 Task: Get directions from Mount Rainier National Park, Washington, United States to White Sands National Park, New Mexico, United States and reverse  starting point and destination and check the driving options
Action: Mouse moved to (945, 67)
Screenshot: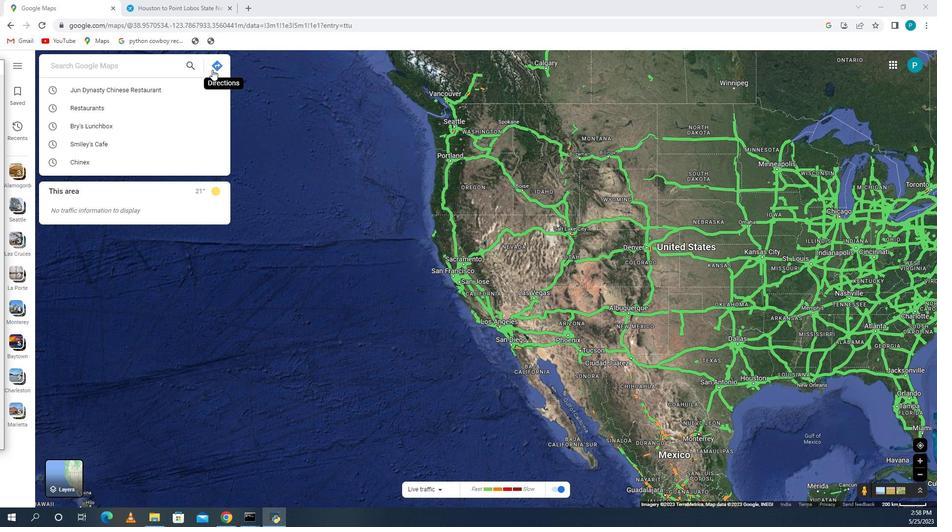 
Action: Mouse pressed left at (945, 67)
Screenshot: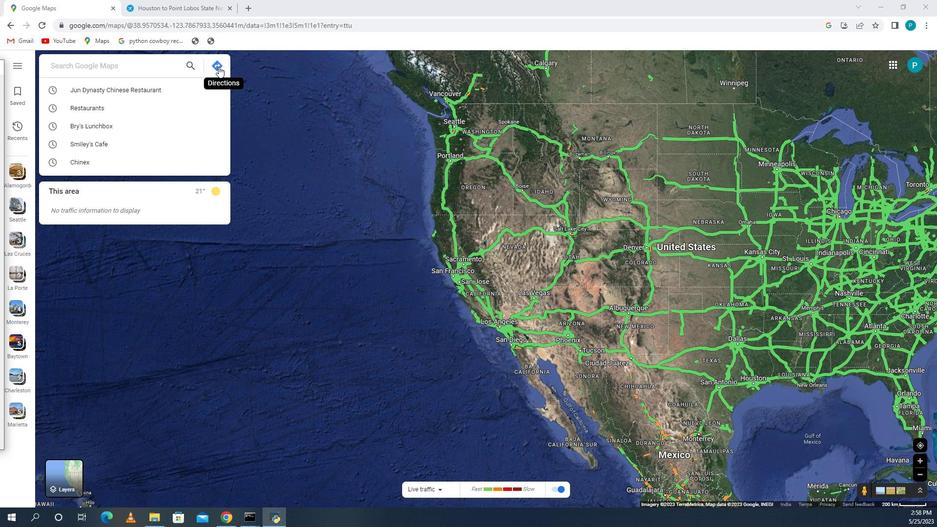 
Action: Key pressed mount
Screenshot: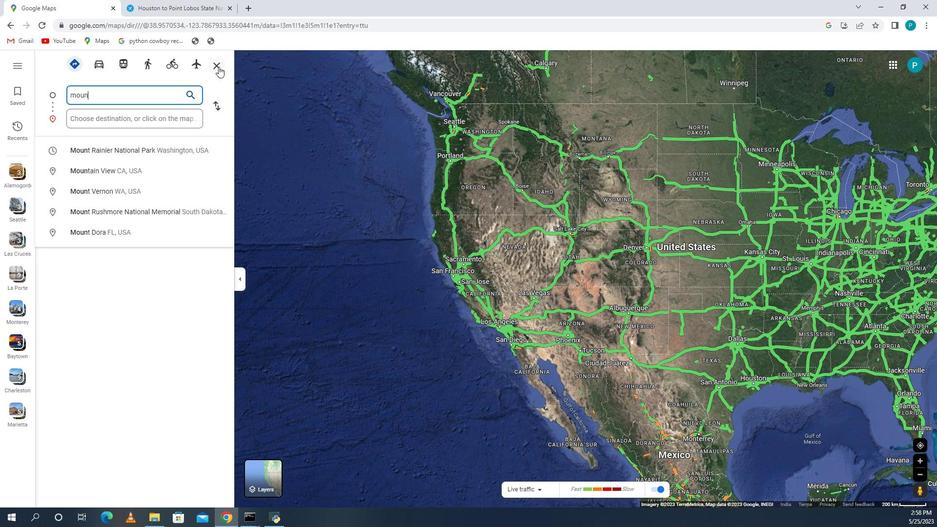 
Action: Mouse moved to (925, 153)
Screenshot: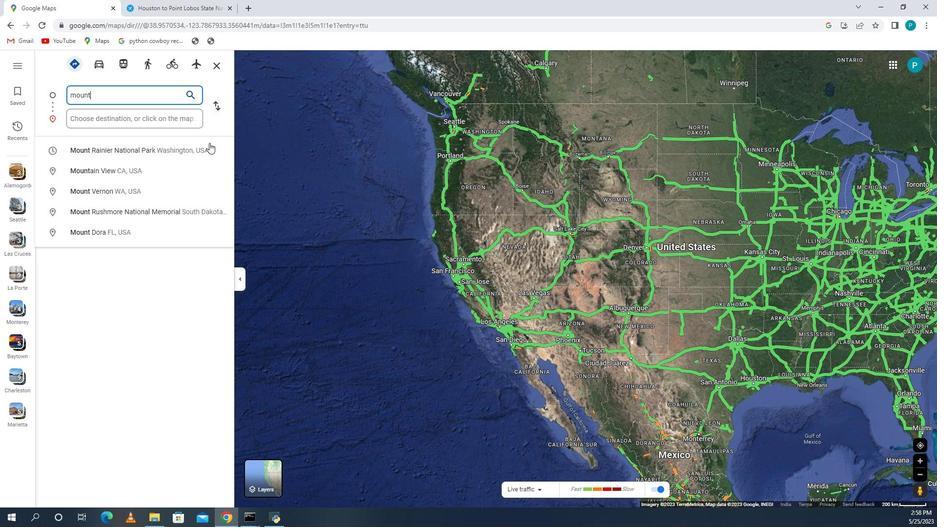 
Action: Mouse pressed left at (925, 153)
Screenshot: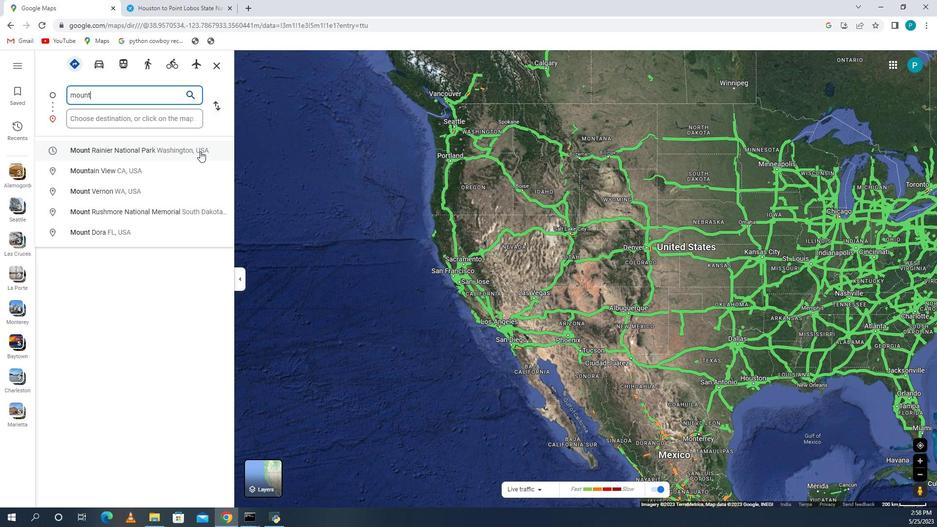 
Action: Mouse moved to (850, 122)
Screenshot: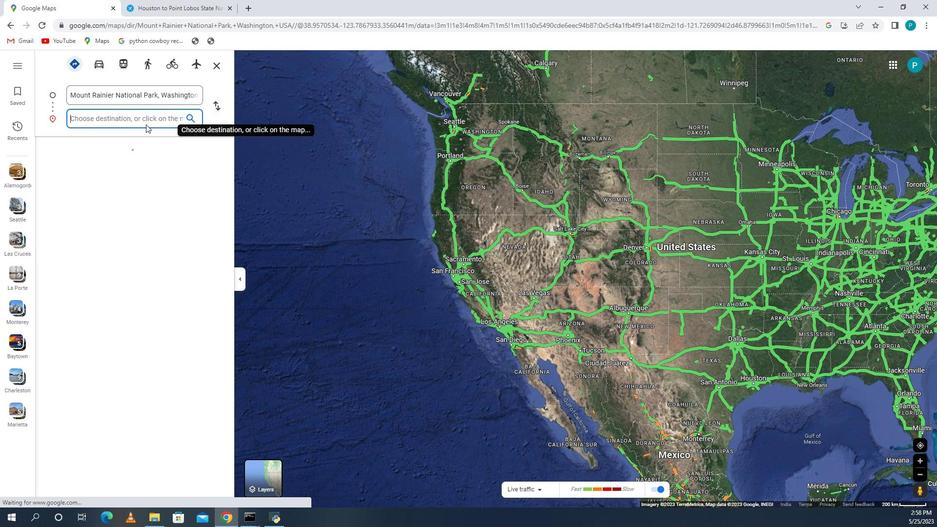 
Action: Mouse pressed left at (850, 122)
Screenshot: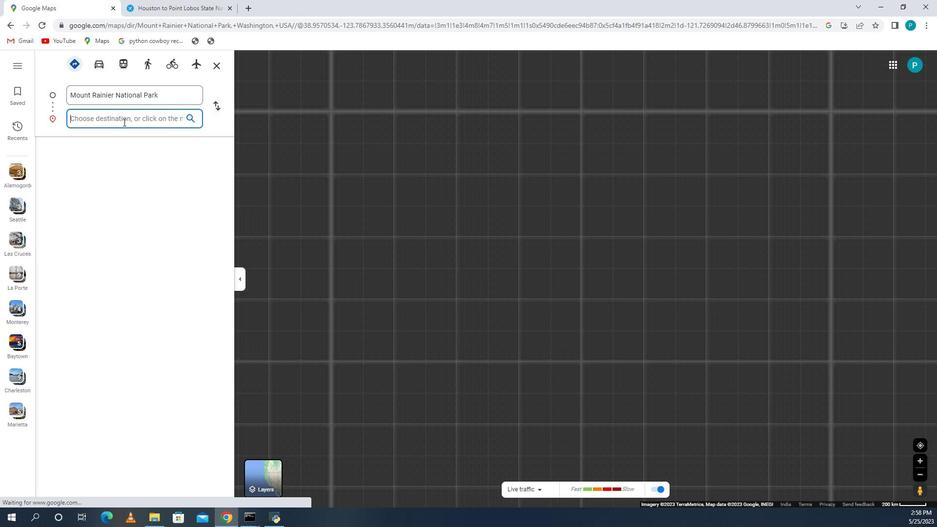 
Action: Key pressed white<Key.space>sands<Key.space>national<Key.space>park
Screenshot: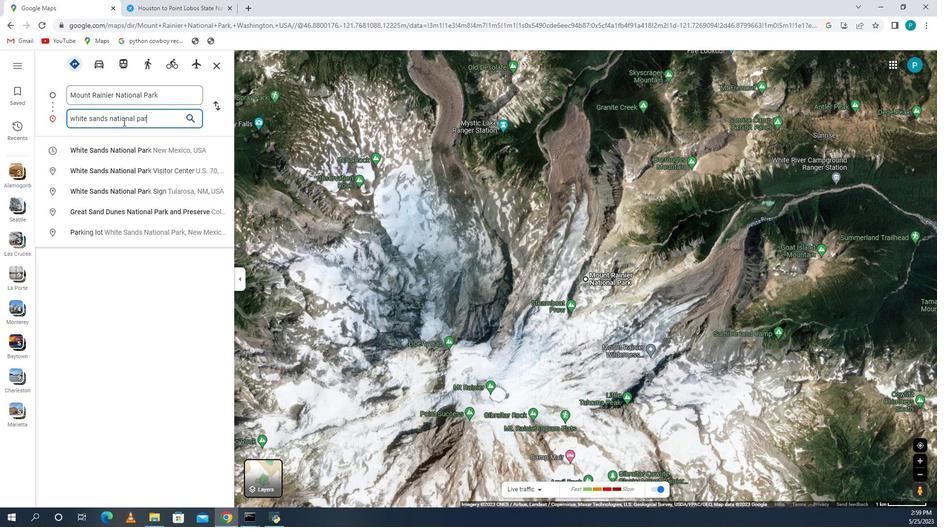 
Action: Mouse moved to (848, 151)
Screenshot: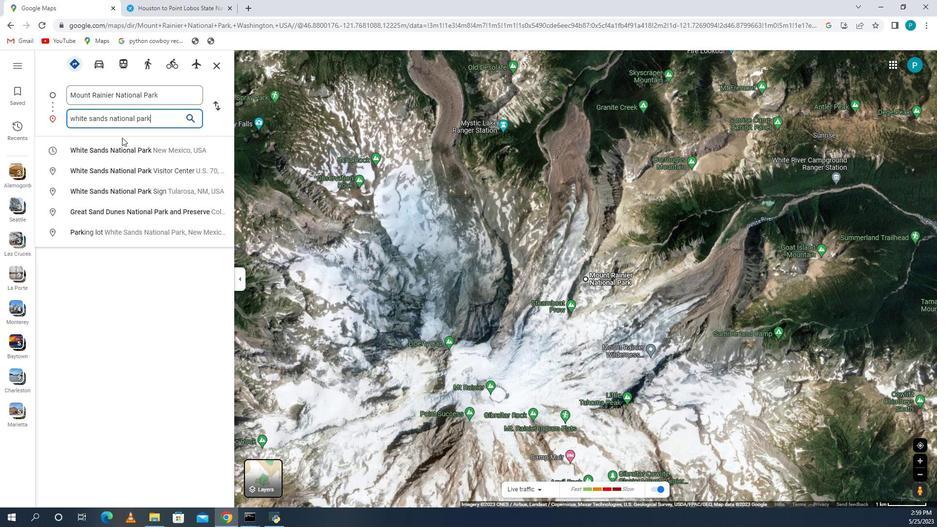 
Action: Mouse pressed left at (848, 151)
Screenshot: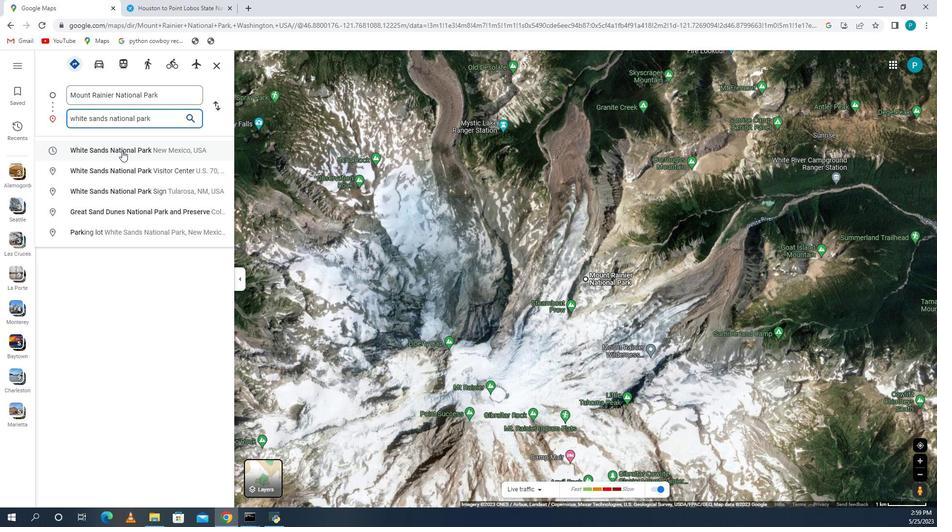 
Action: Mouse moved to (941, 101)
Screenshot: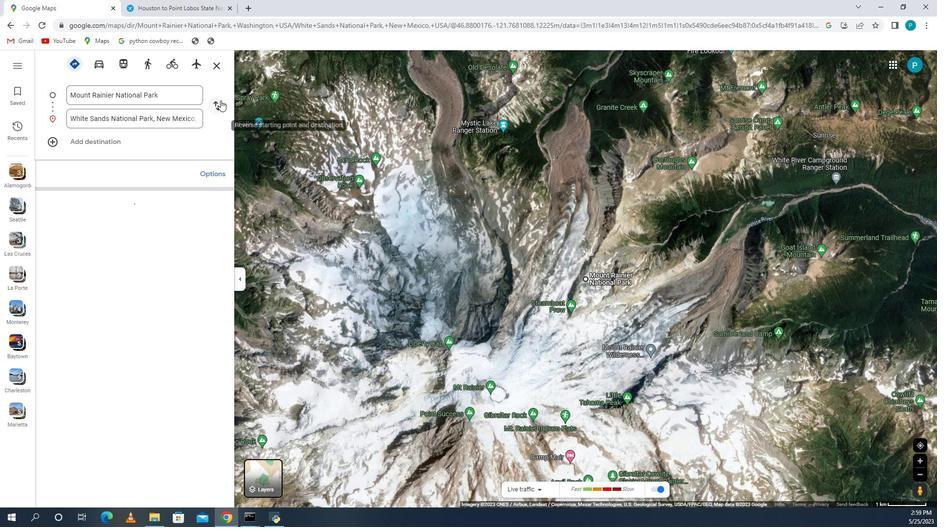 
Action: Mouse pressed left at (941, 101)
Screenshot: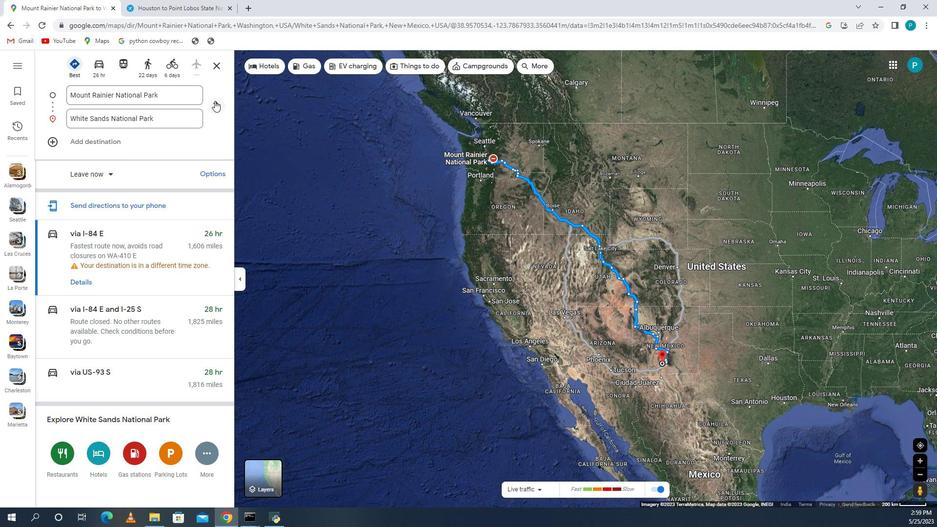 
Action: Mouse moved to (826, 68)
Screenshot: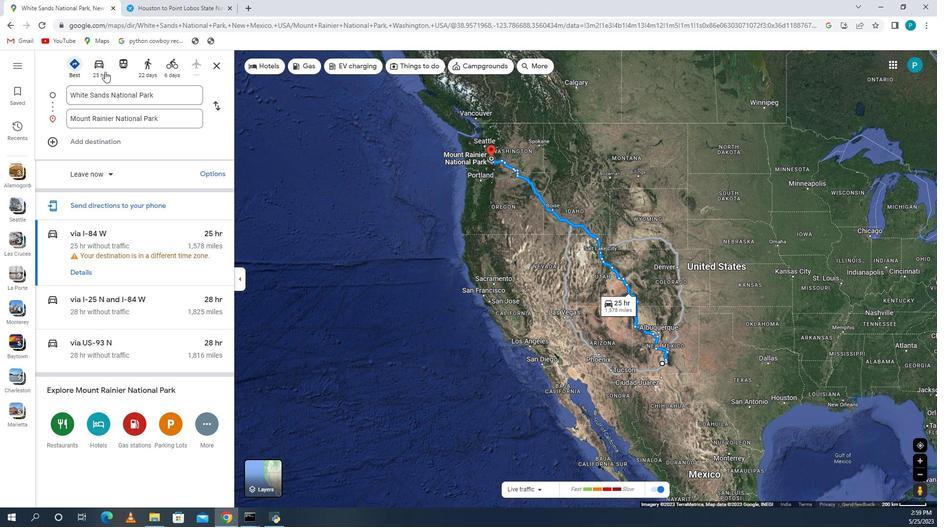 
Action: Mouse pressed left at (826, 68)
Screenshot: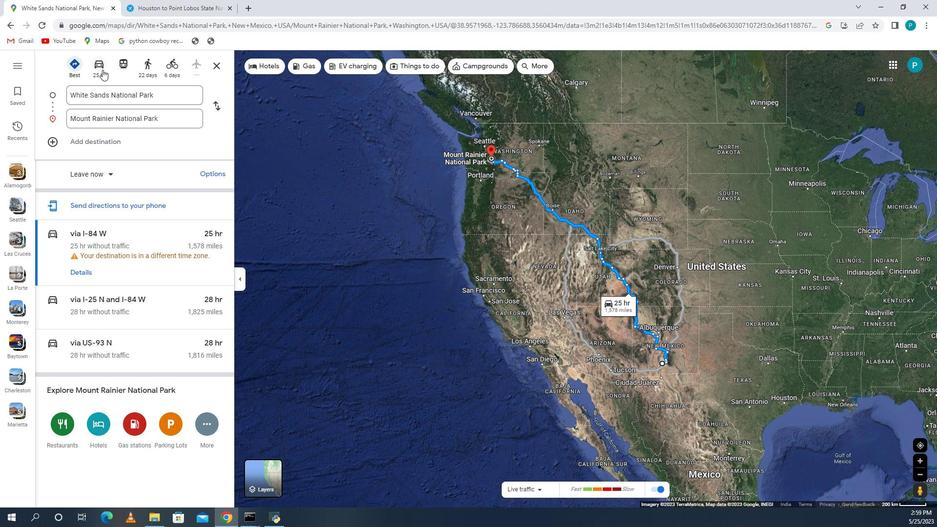 
Action: Mouse moved to (888, 277)
Screenshot: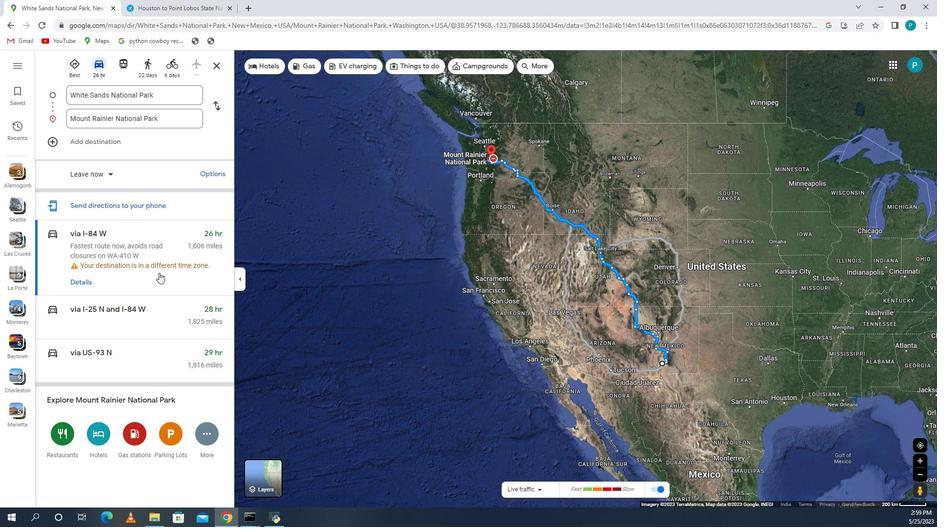 
Action: Mouse scrolled (888, 277) with delta (0, 0)
Screenshot: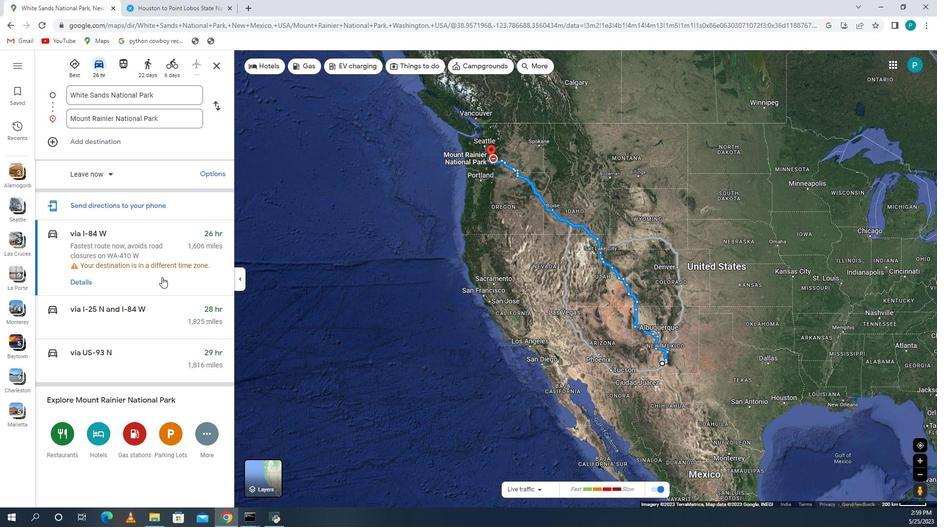 
Action: Mouse moved to (790, 240)
Screenshot: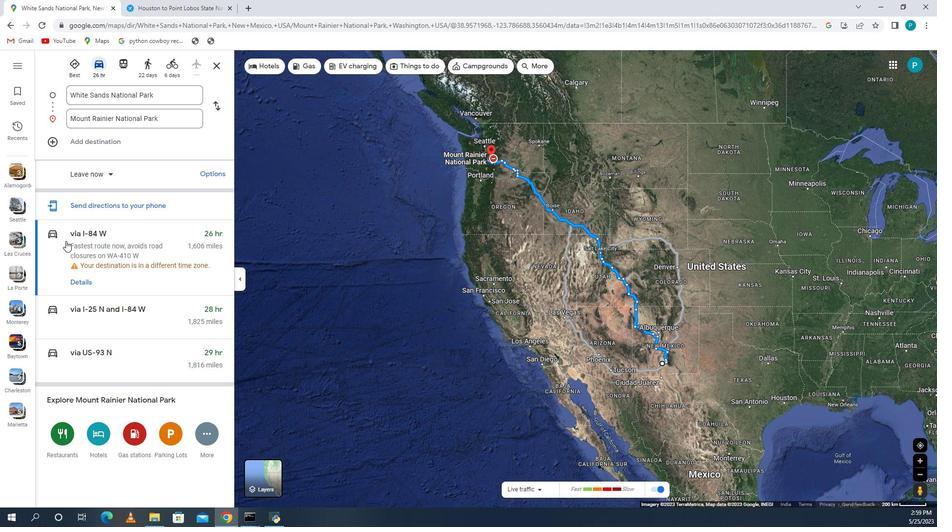 
Action: Mouse pressed left at (790, 240)
Screenshot: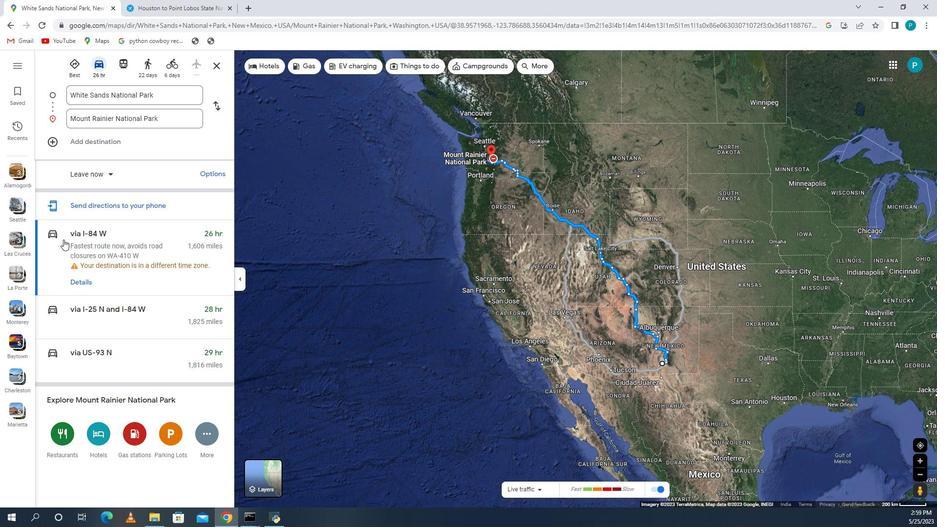 
Action: Mouse moved to (800, 282)
Screenshot: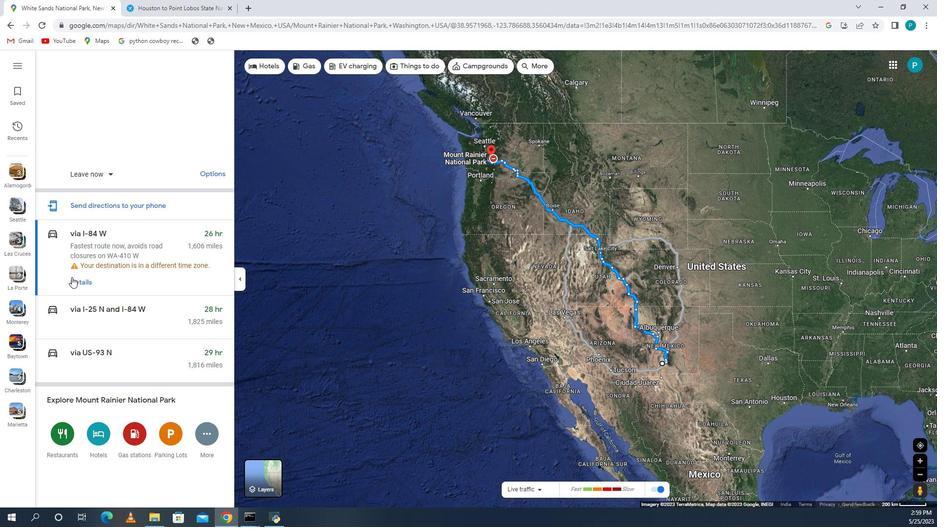 
Action: Mouse pressed left at (800, 282)
Screenshot: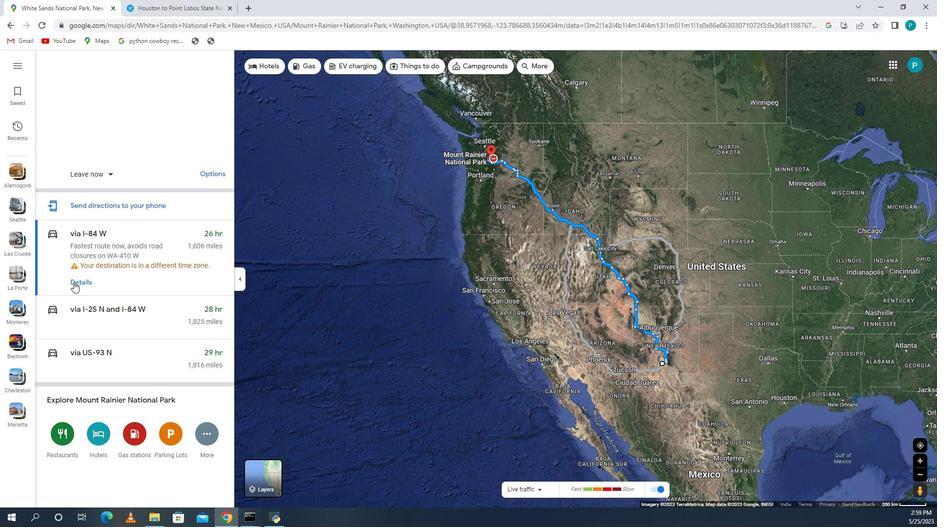 
Action: Mouse moved to (801, 282)
Screenshot: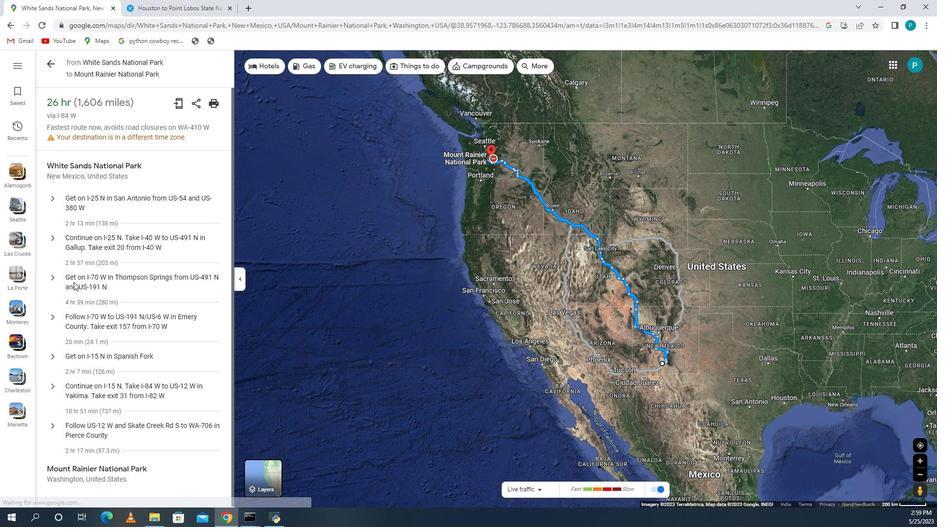 
Action: Mouse scrolled (801, 282) with delta (0, 0)
Screenshot: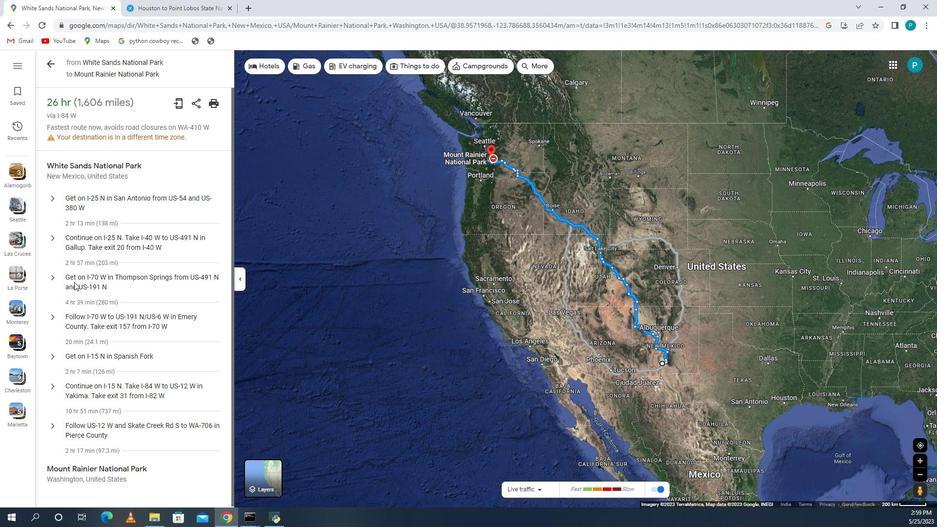 
Action: Mouse scrolled (801, 282) with delta (0, 0)
Screenshot: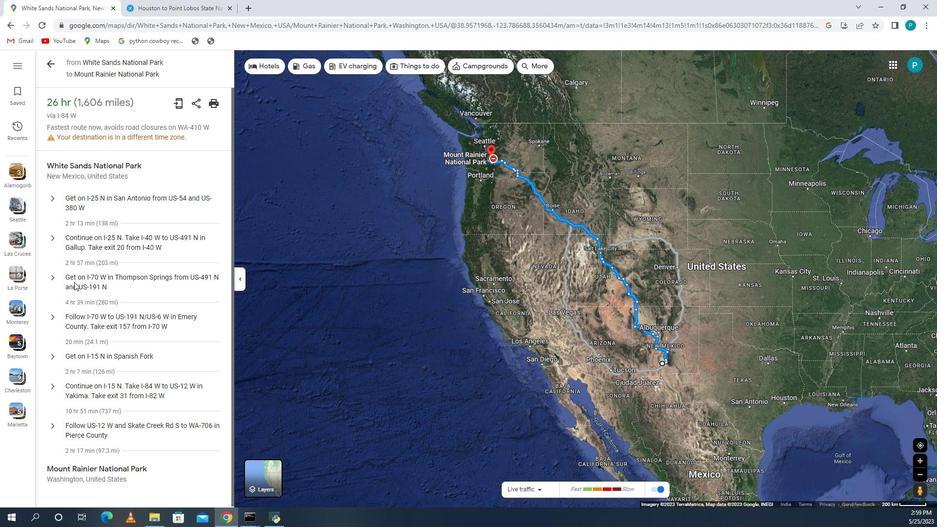 
Action: Mouse scrolled (801, 282) with delta (0, 0)
Screenshot: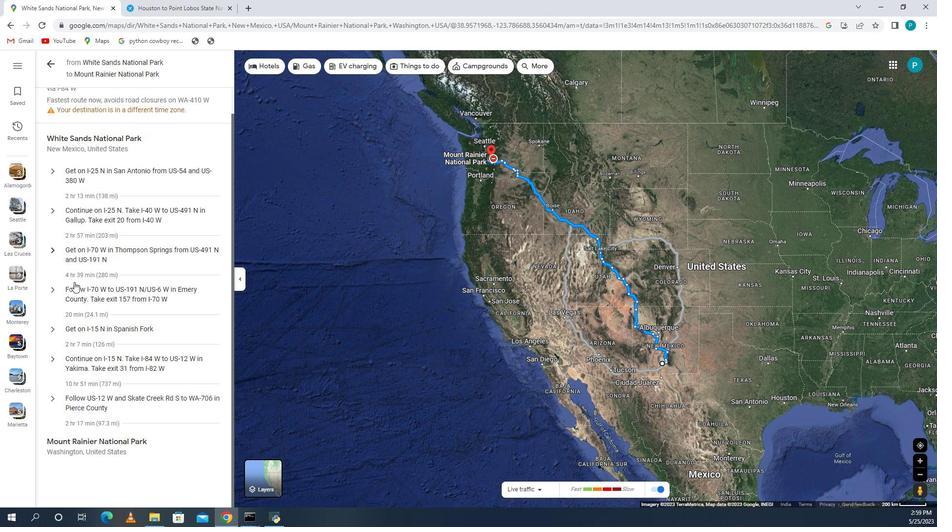 
Action: Mouse moved to (861, 393)
Screenshot: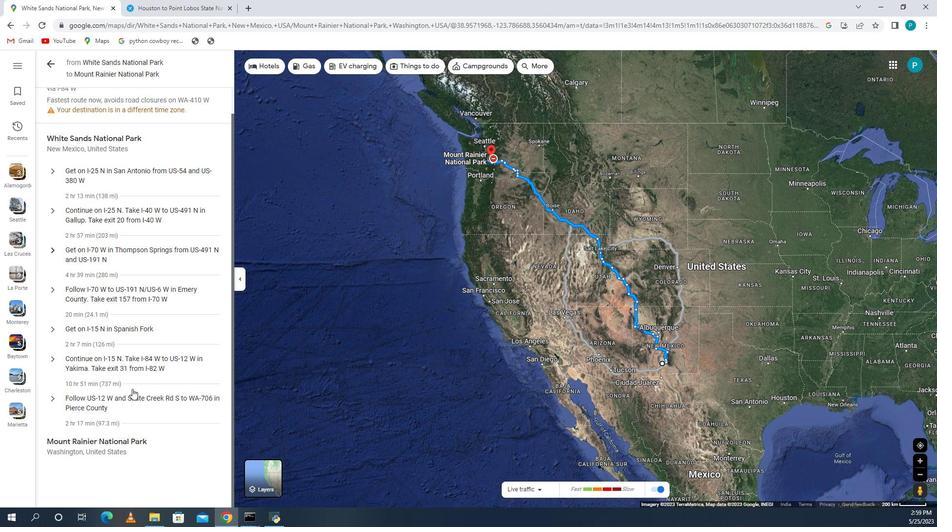 
Action: Mouse scrolled (861, 393) with delta (0, 0)
Screenshot: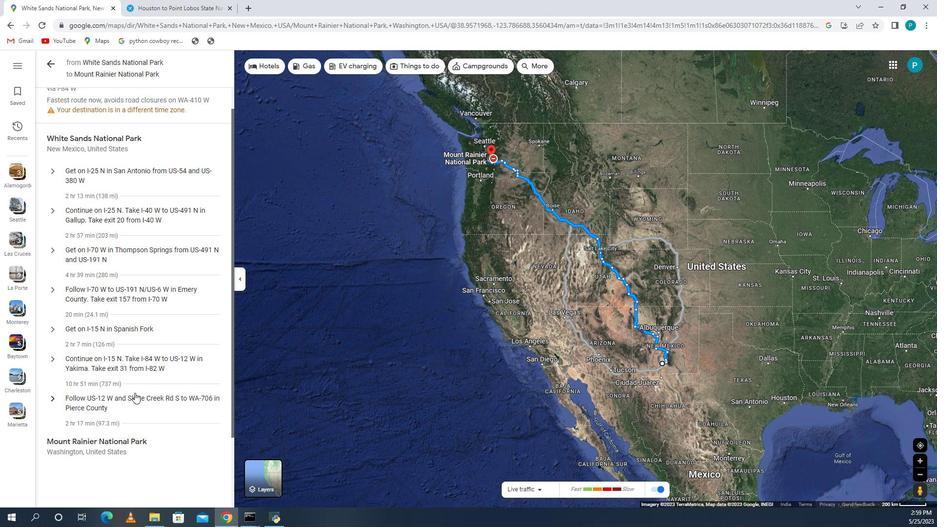 
Action: Mouse scrolled (861, 393) with delta (0, 0)
Screenshot: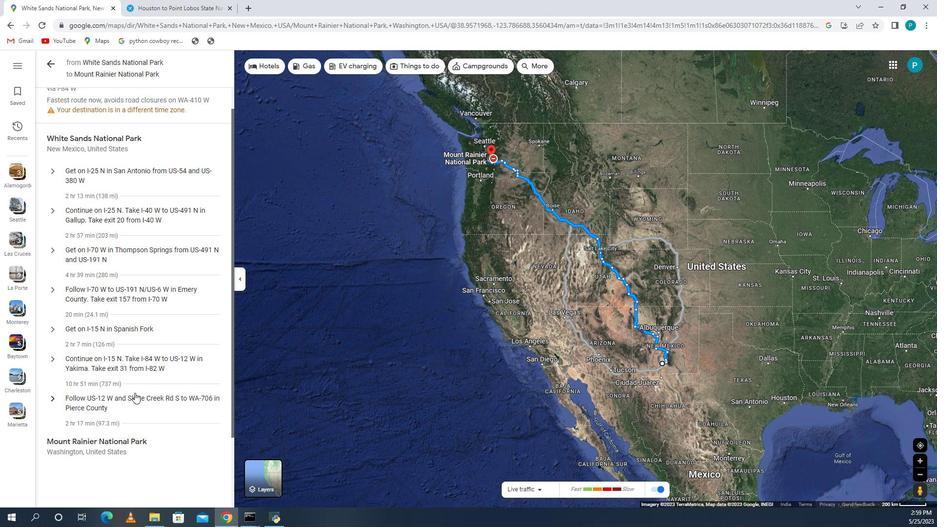 
Action: Mouse moved to (780, 61)
Screenshot: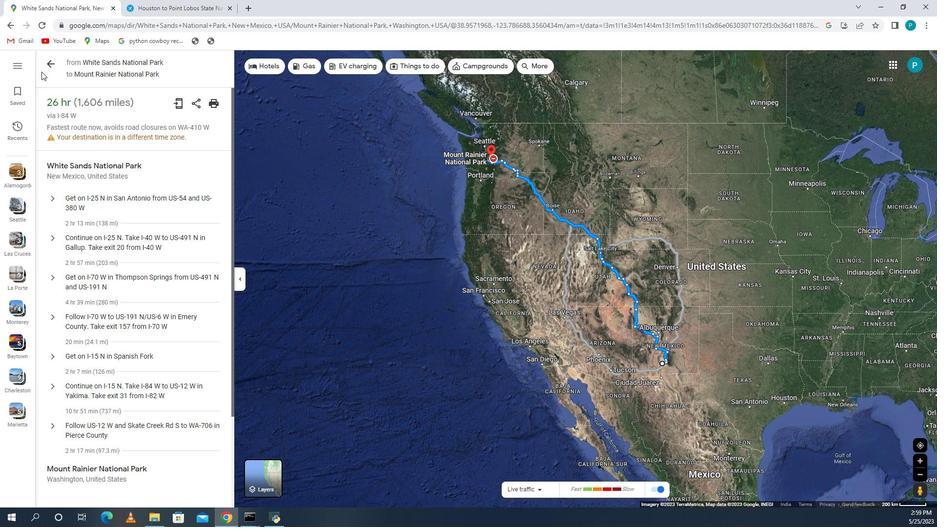 
Action: Mouse pressed left at (780, 61)
Screenshot: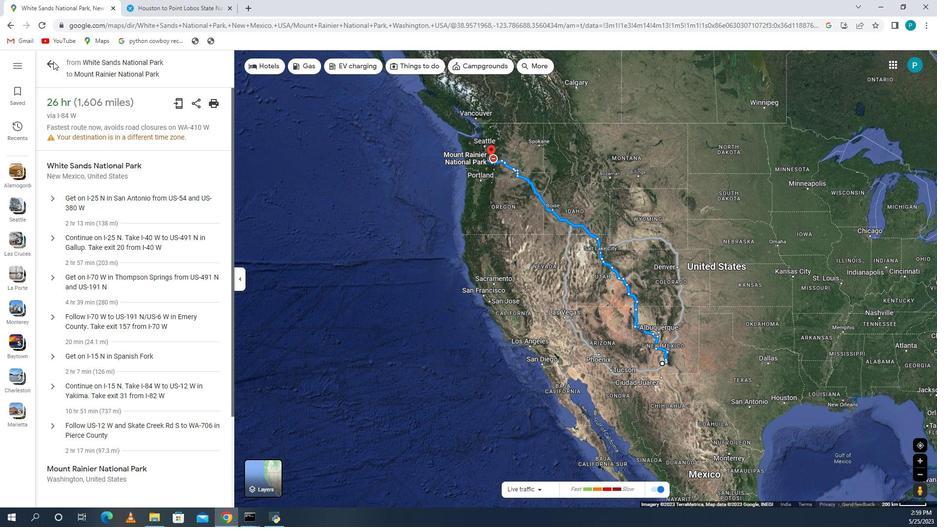 
Action: Mouse moved to (777, 63)
Screenshot: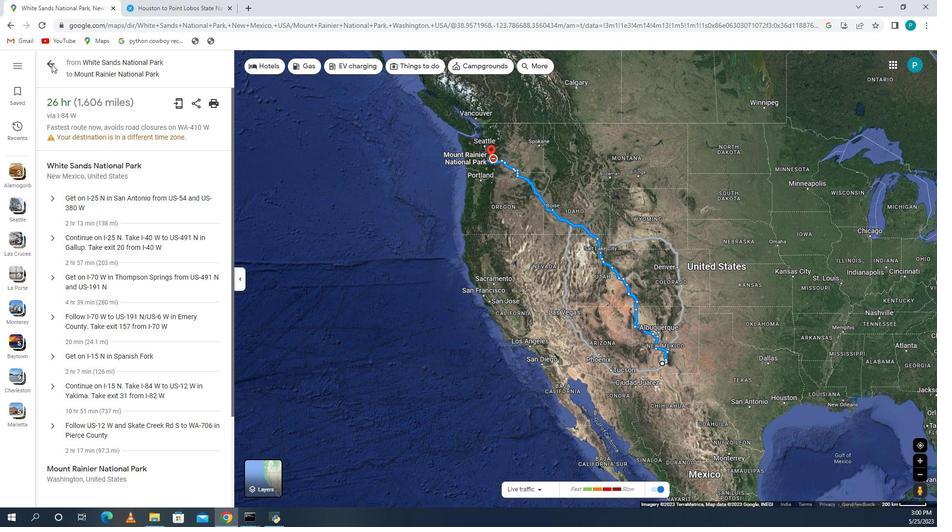 
Action: Mouse pressed left at (777, 63)
Screenshot: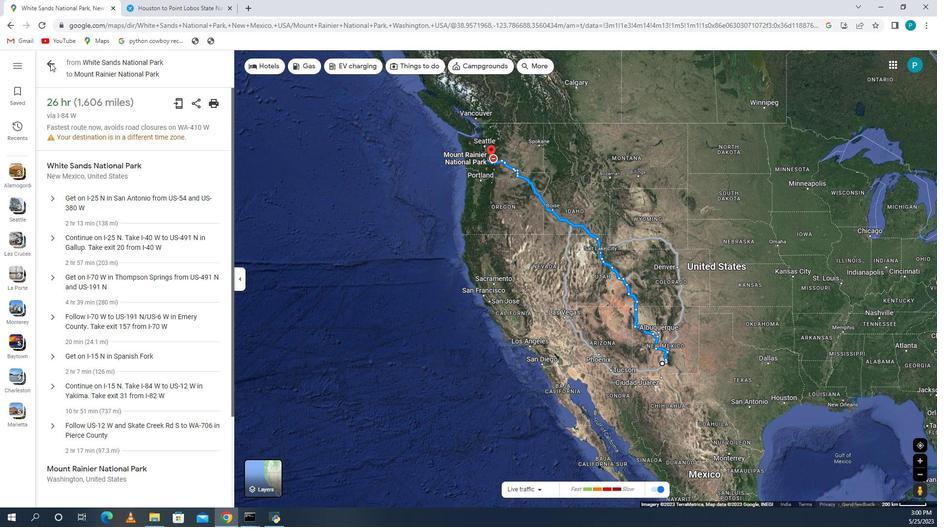 
Action: Mouse moved to (897, 141)
Screenshot: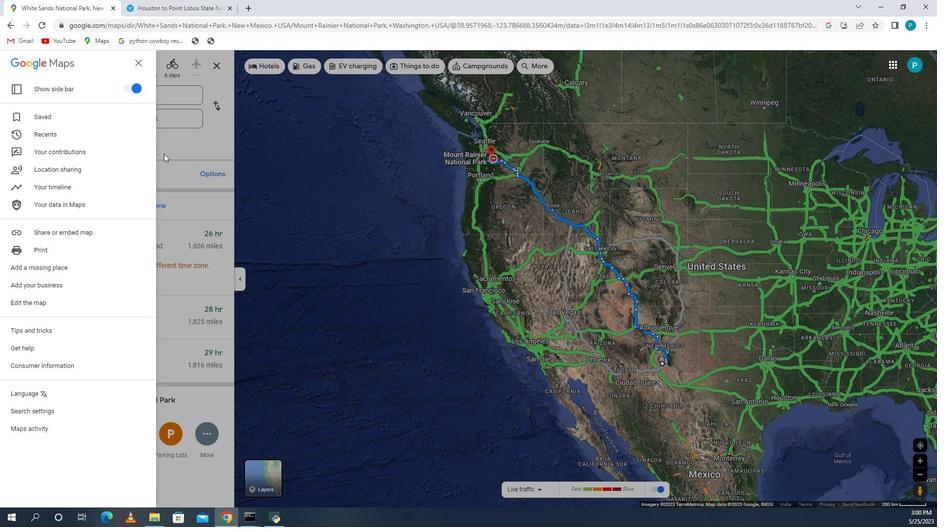 
Action: Mouse pressed left at (897, 141)
Screenshot: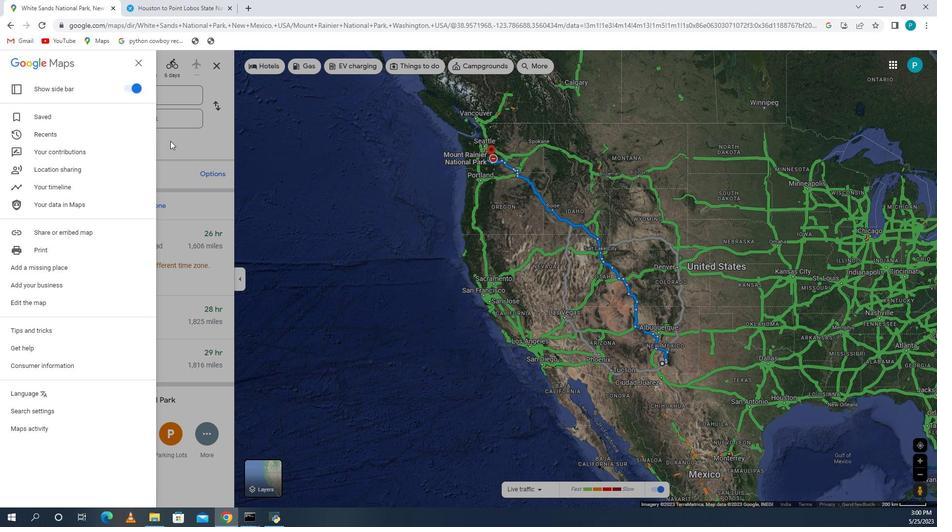 
Action: Mouse moved to (826, 309)
Screenshot: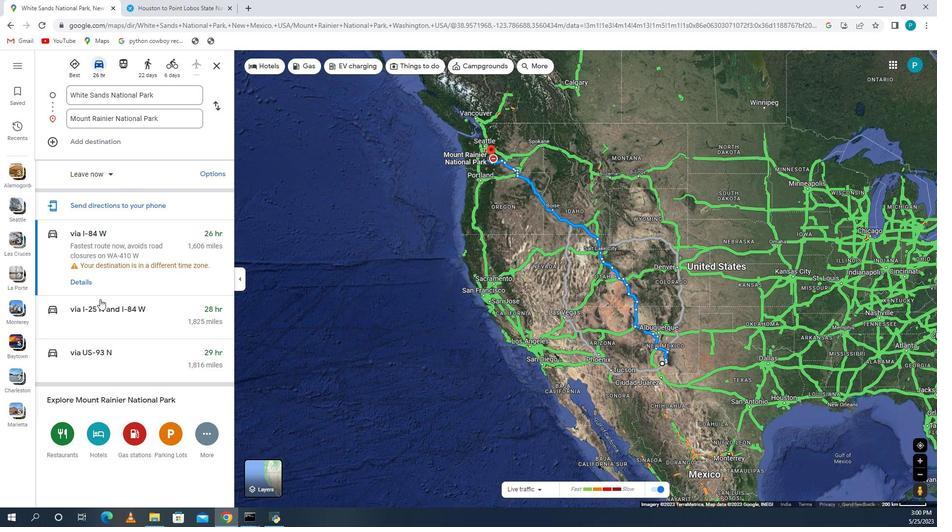 
Action: Mouse pressed left at (826, 309)
Screenshot: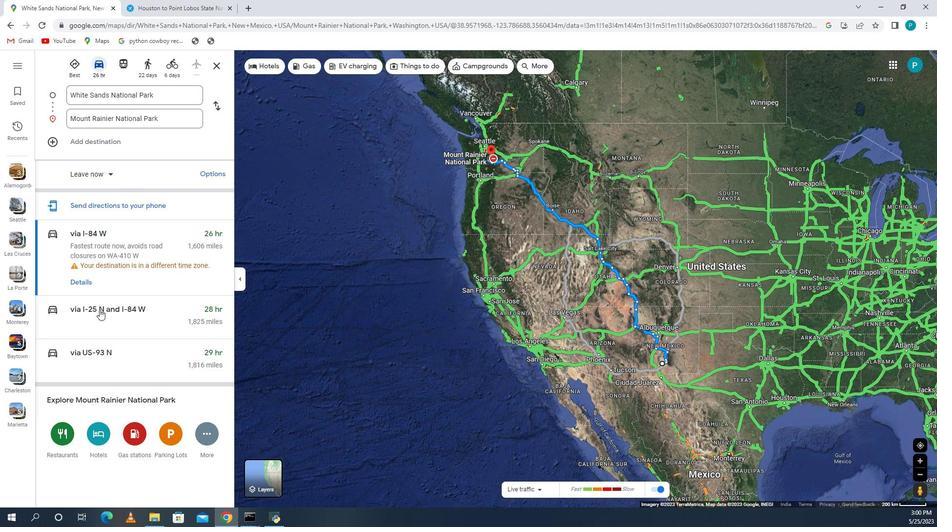 
Action: Mouse moved to (805, 332)
Screenshot: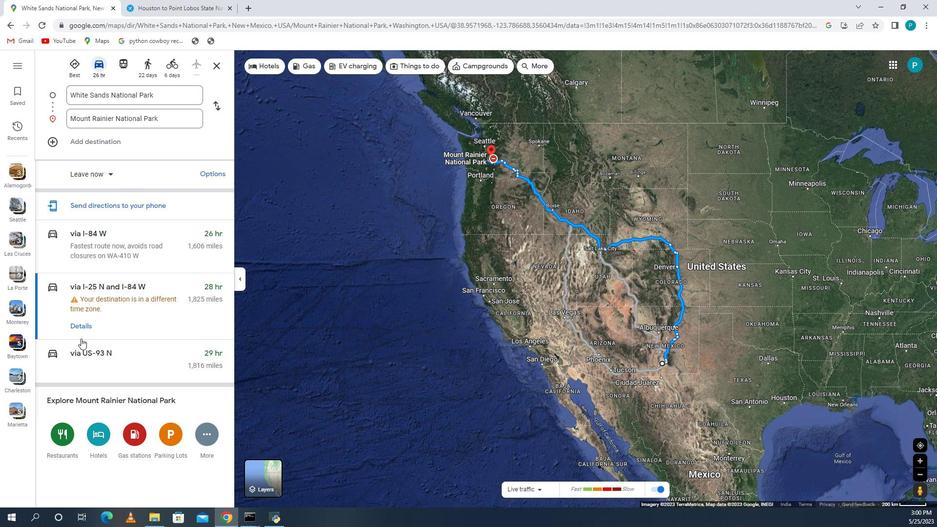 
Action: Mouse pressed left at (805, 332)
Screenshot: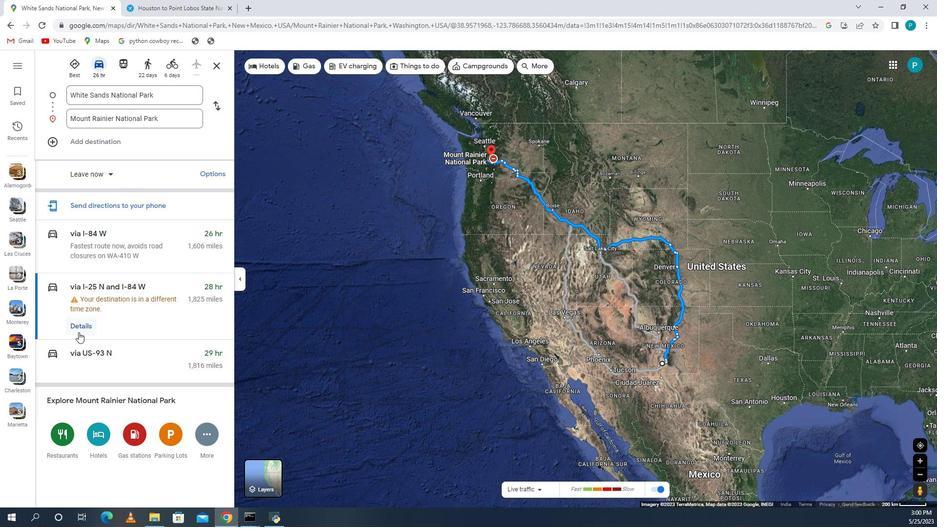 
Action: Mouse moved to (840, 278)
Screenshot: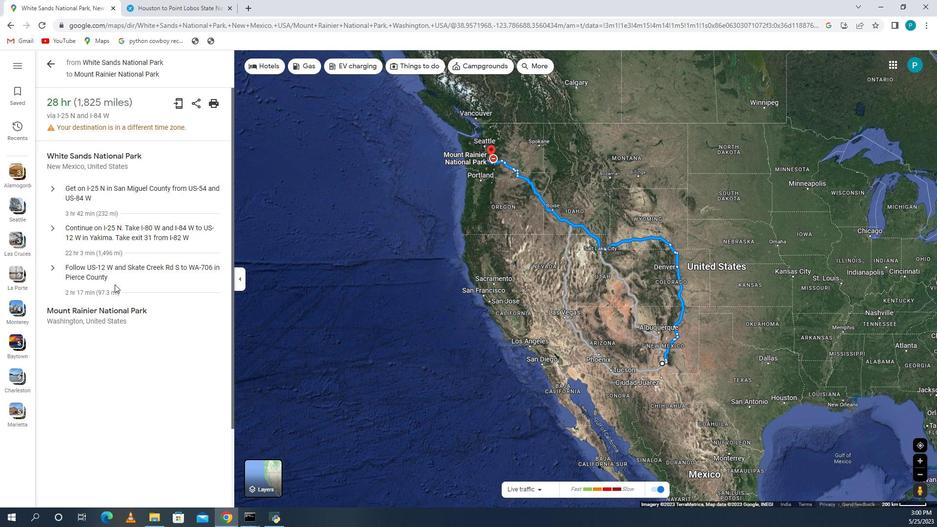 
Action: Mouse scrolled (840, 277) with delta (0, 0)
Screenshot: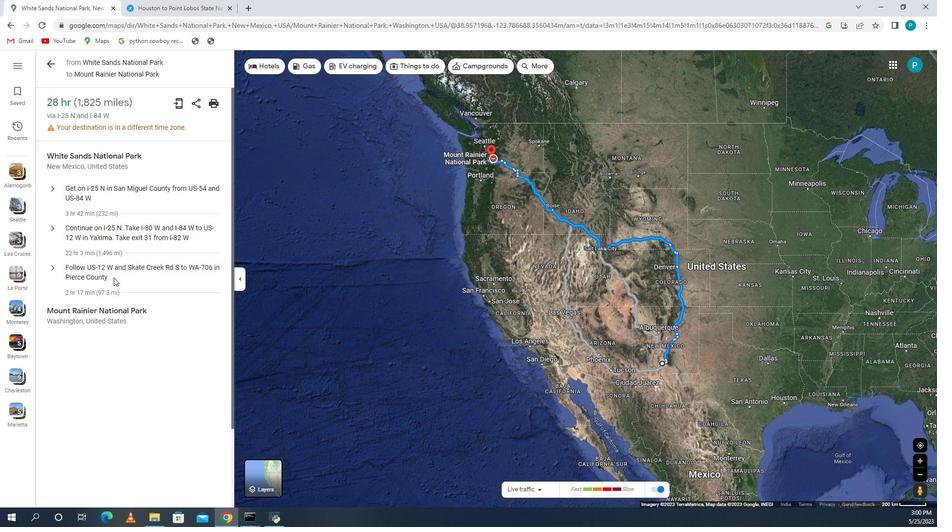 
Action: Mouse scrolled (840, 277) with delta (0, 0)
Screenshot: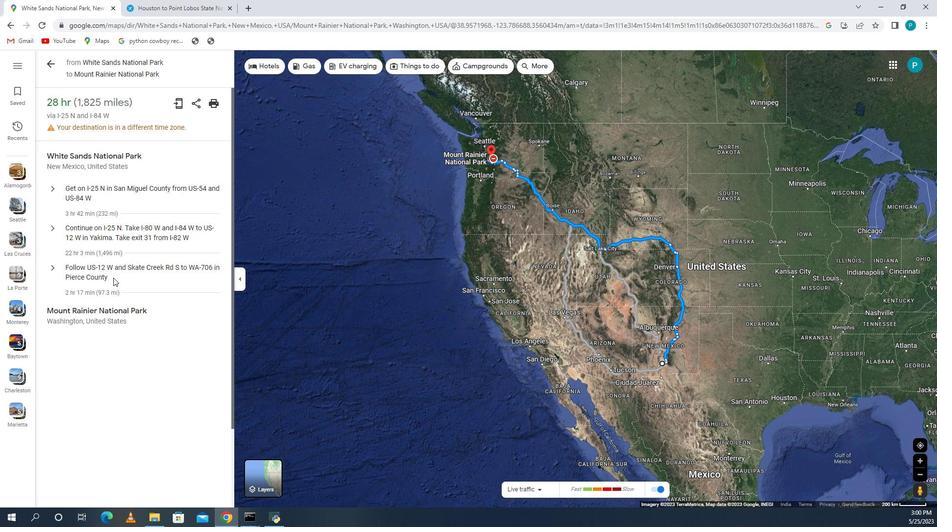 
Action: Mouse moved to (865, 211)
Screenshot: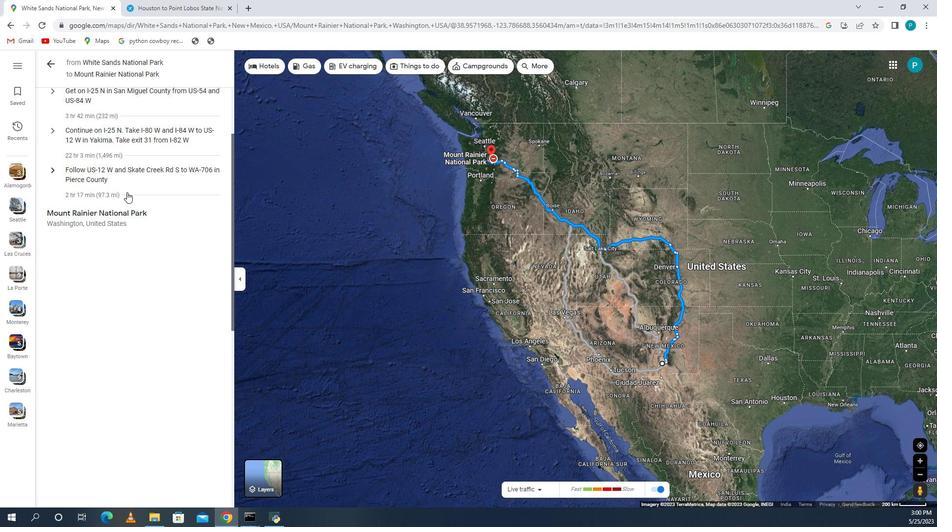 
Action: Mouse scrolled (865, 212) with delta (0, 0)
Screenshot: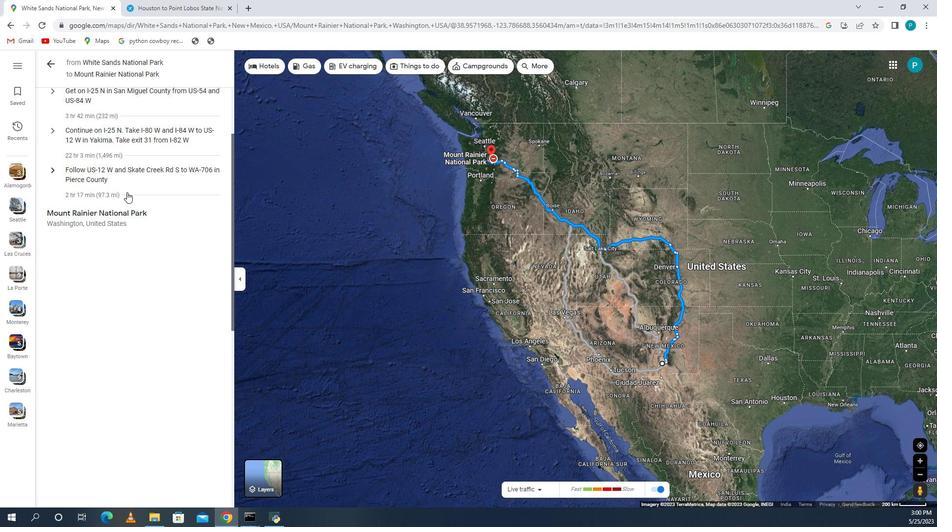 
Action: Mouse moved to (880, 241)
Screenshot: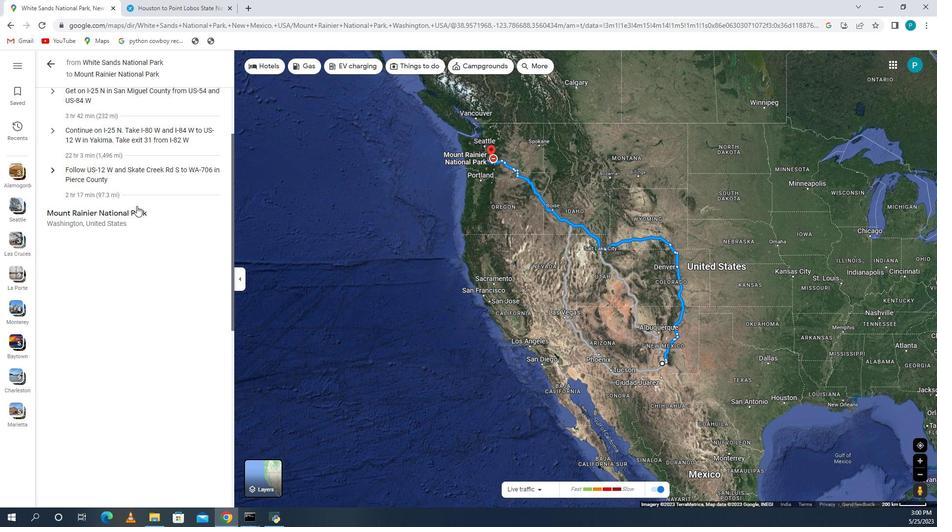 
Action: Mouse scrolled (880, 241) with delta (0, 0)
Screenshot: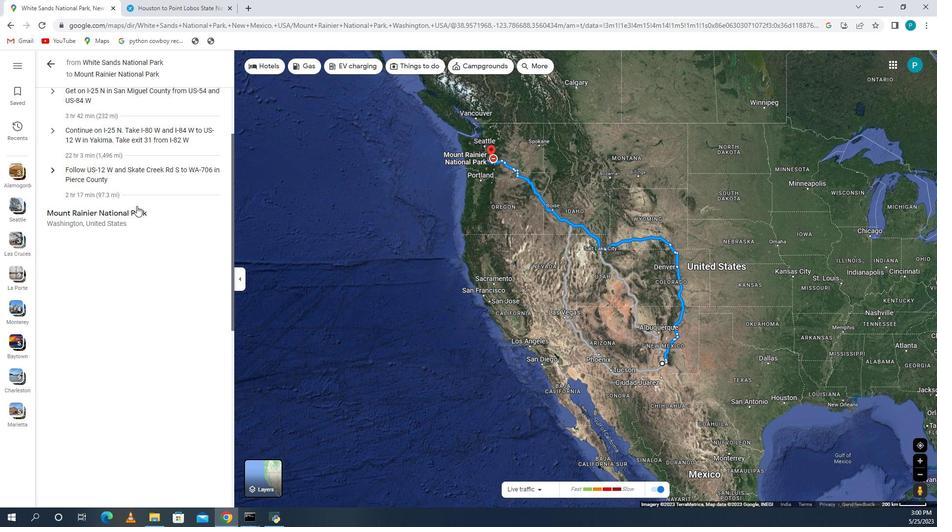 
Action: Mouse moved to (881, 245)
Screenshot: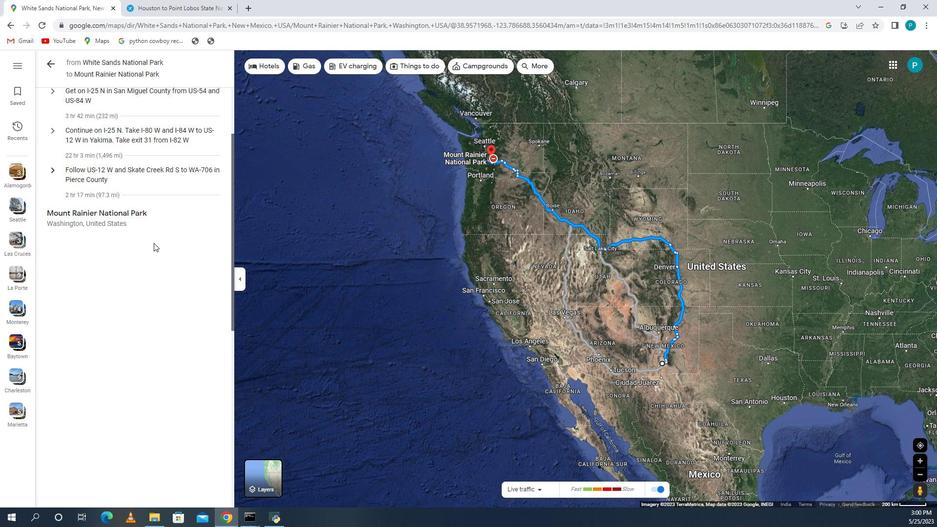 
Action: Mouse scrolled (881, 245) with delta (0, 0)
Screenshot: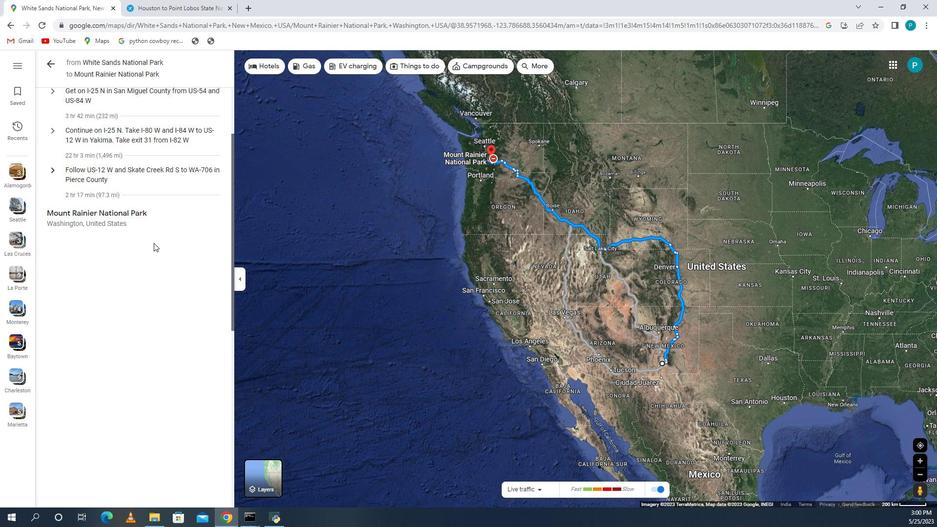 
Action: Mouse scrolled (881, 245) with delta (0, 0)
Screenshot: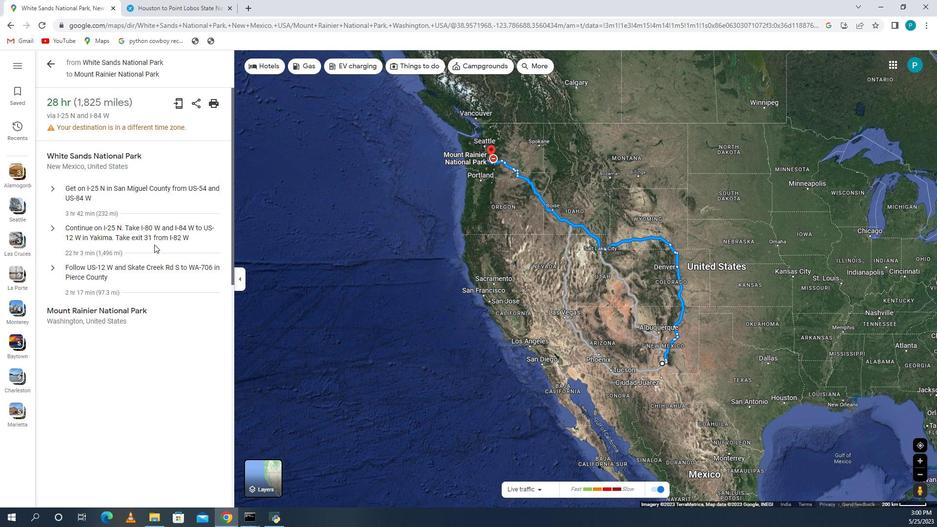 
Action: Mouse scrolled (881, 245) with delta (0, 0)
Screenshot: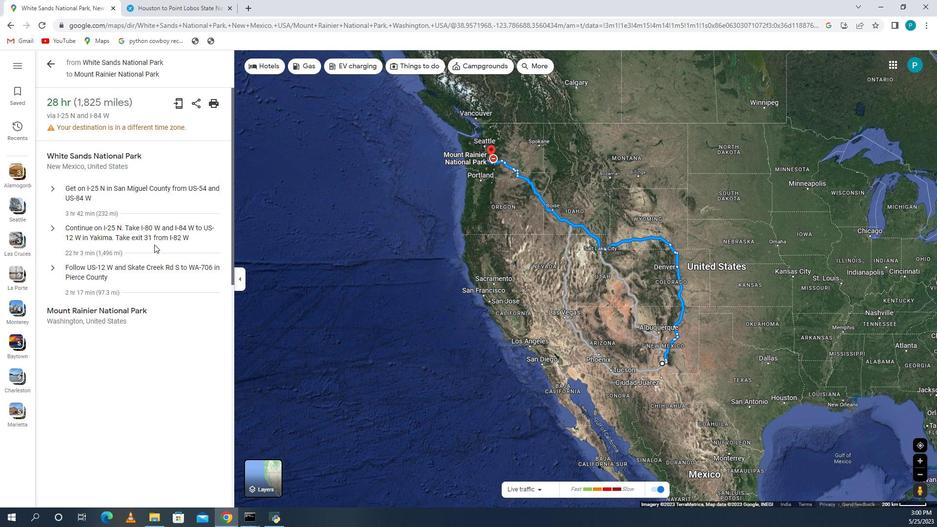 
Action: Mouse scrolled (881, 245) with delta (0, 0)
Screenshot: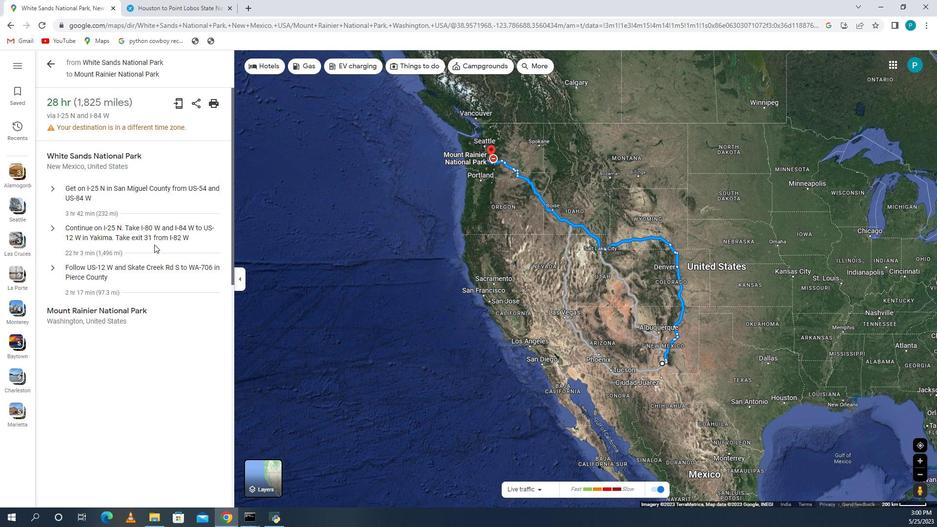 
Action: Mouse moved to (772, 64)
Screenshot: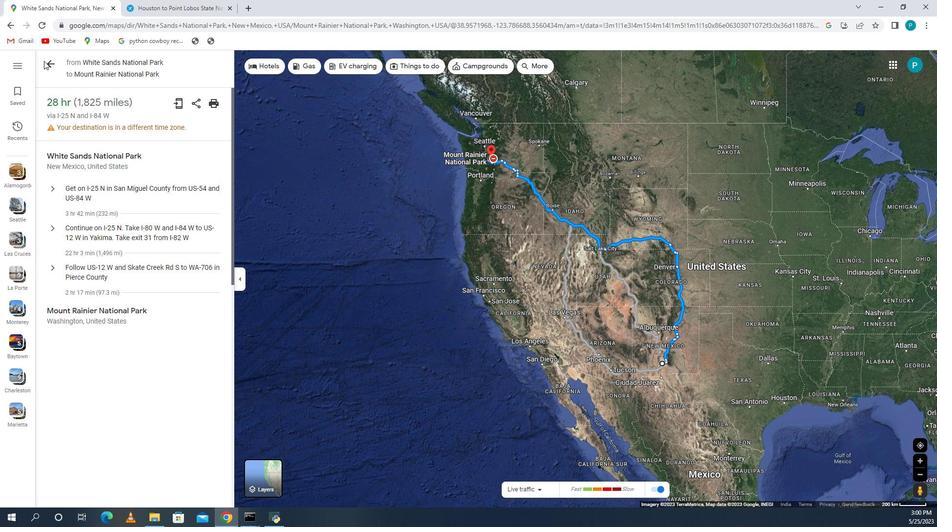 
Action: Mouse pressed left at (772, 64)
Screenshot: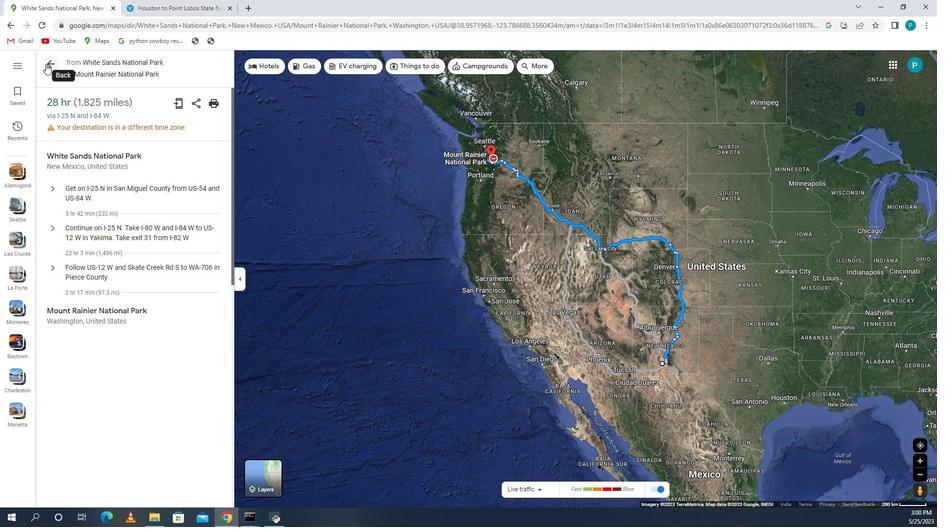 
Action: Mouse moved to (820, 347)
Screenshot: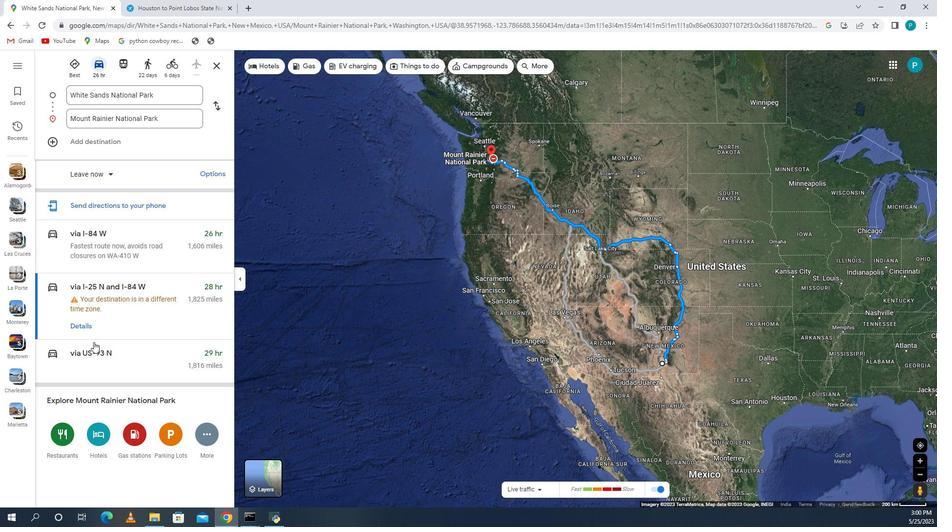 
Action: Mouse pressed left at (820, 347)
Screenshot: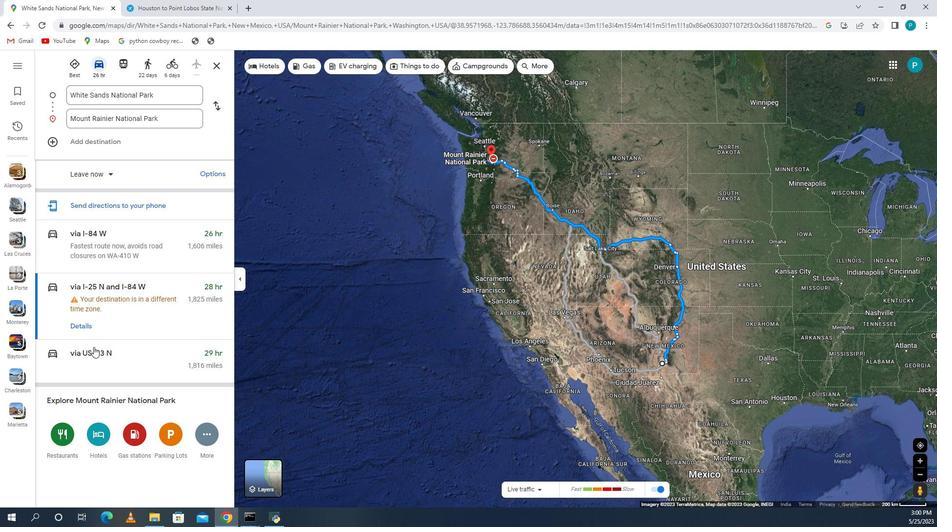 
Action: Mouse moved to (812, 371)
Screenshot: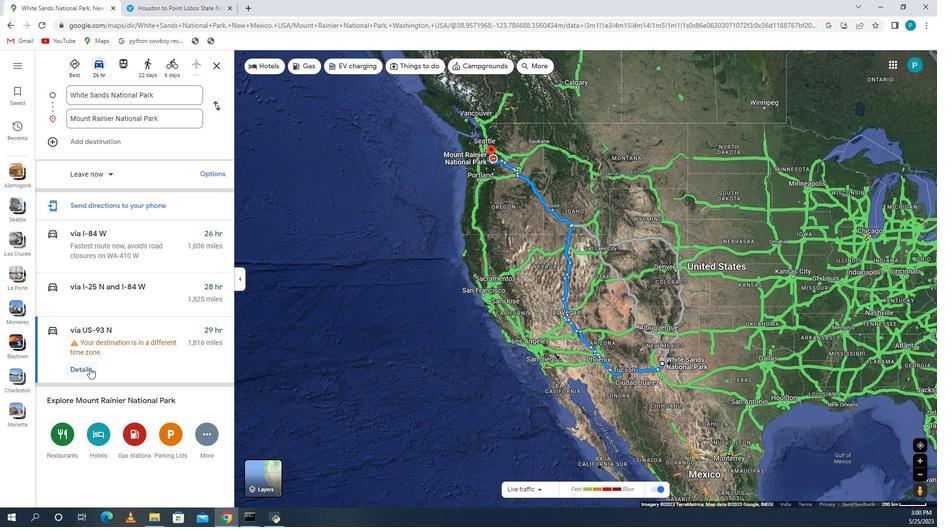 
Action: Mouse pressed left at (812, 371)
Screenshot: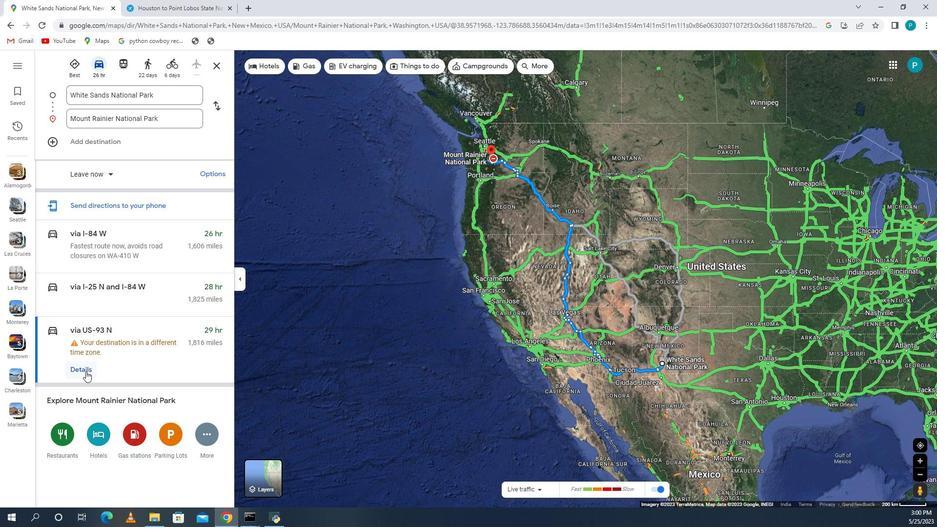 
Action: Mouse moved to (812, 371)
Screenshot: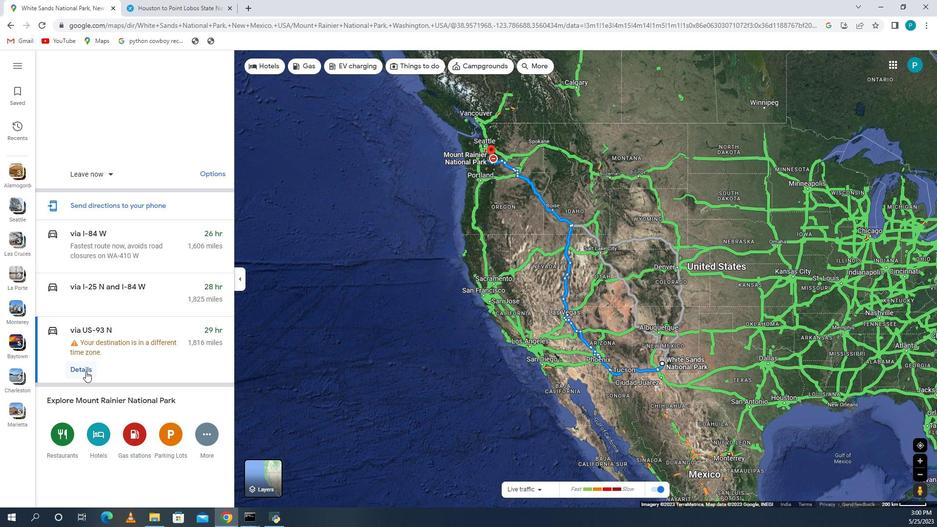 
Action: Mouse scrolled (812, 371) with delta (0, 0)
Screenshot: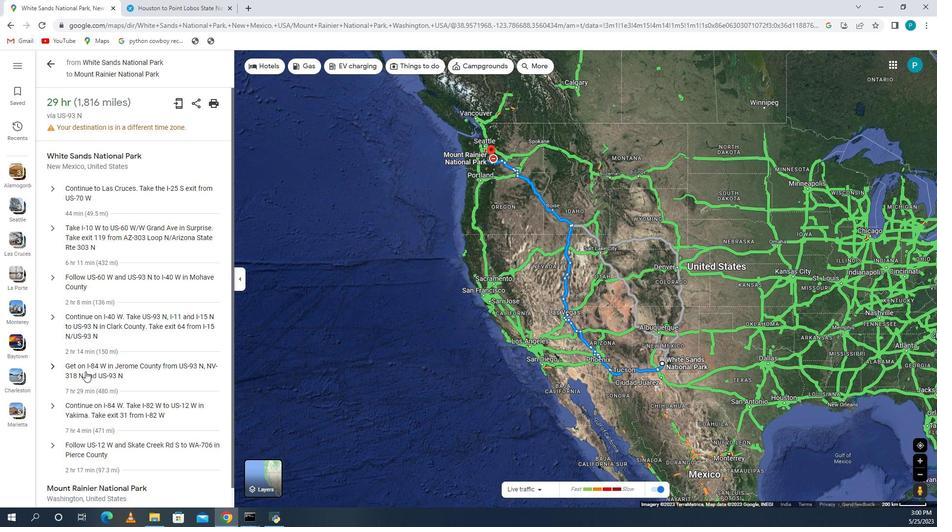 
Action: Mouse scrolled (812, 371) with delta (0, 0)
Screenshot: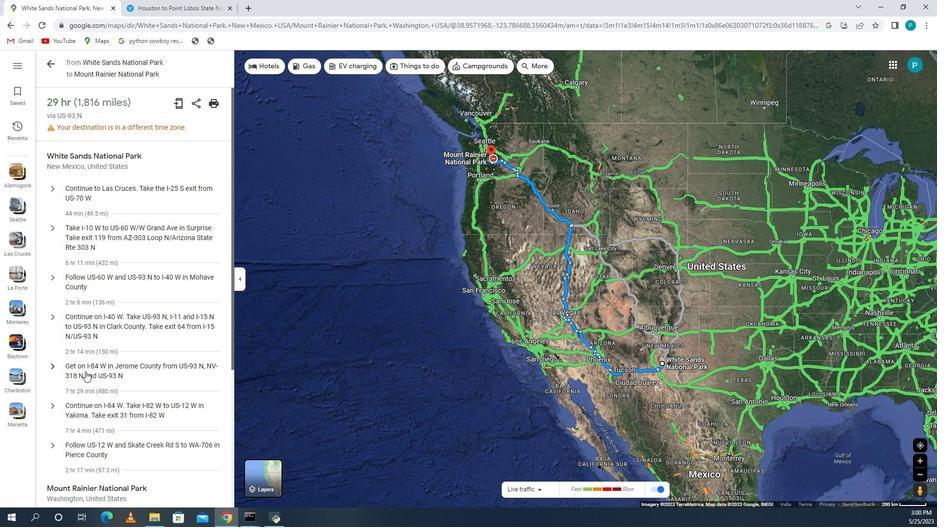 
Action: Mouse scrolled (812, 371) with delta (0, 0)
Screenshot: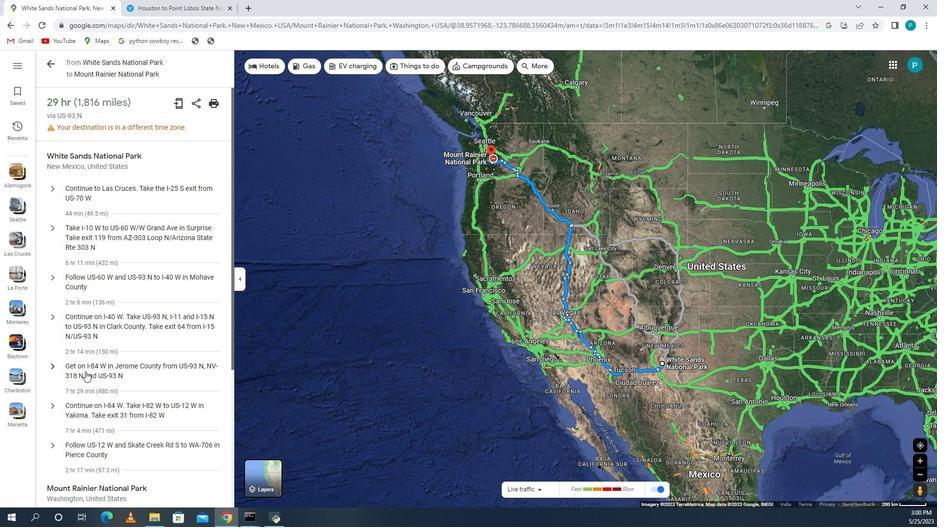 
Action: Mouse scrolled (812, 371) with delta (0, 0)
Screenshot: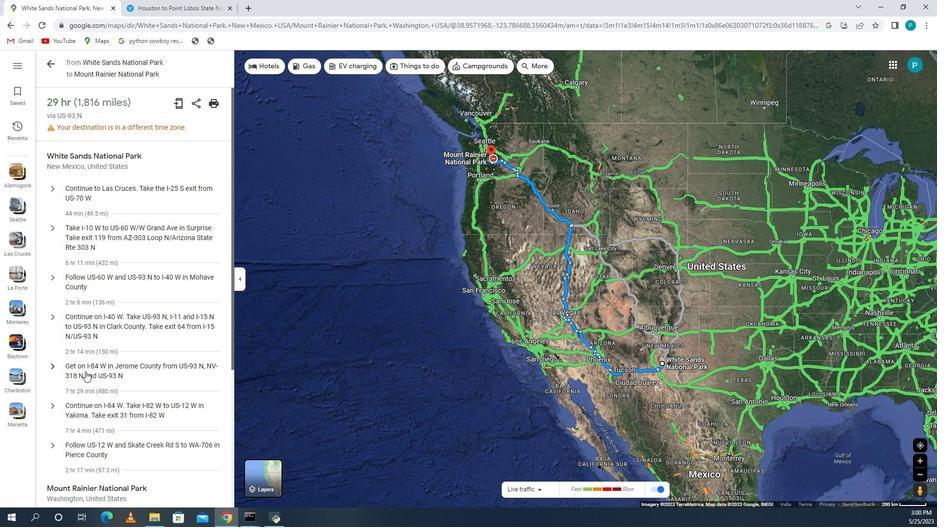 
Action: Mouse scrolled (812, 371) with delta (0, 0)
Screenshot: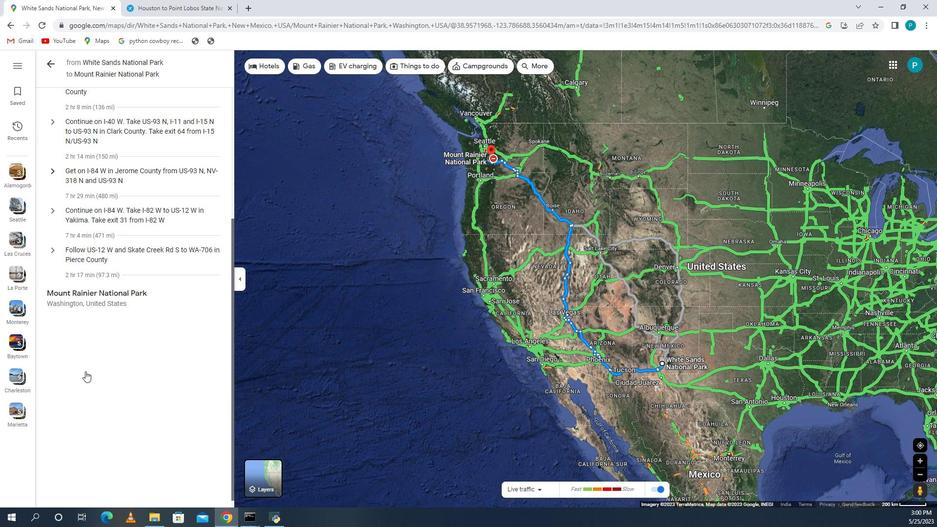
Action: Mouse scrolled (812, 371) with delta (0, 0)
Screenshot: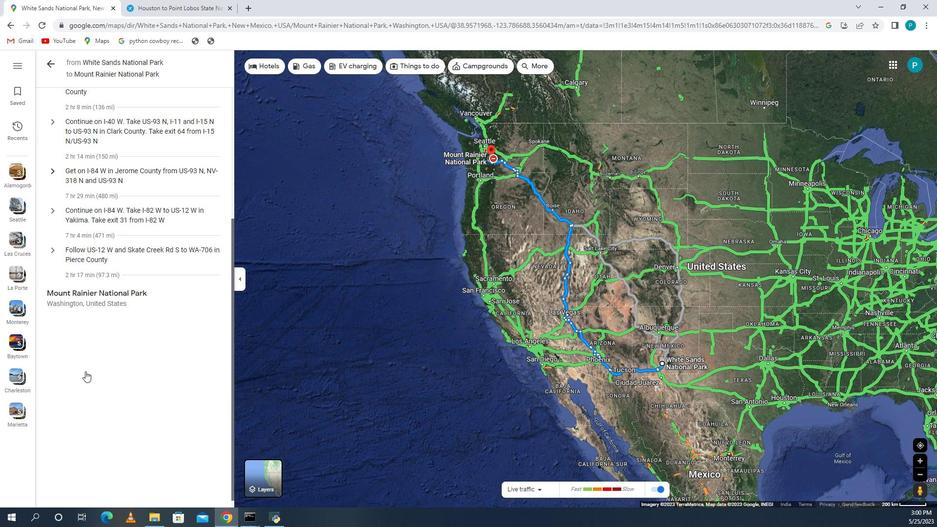 
Action: Mouse scrolled (812, 371) with delta (0, 0)
Screenshot: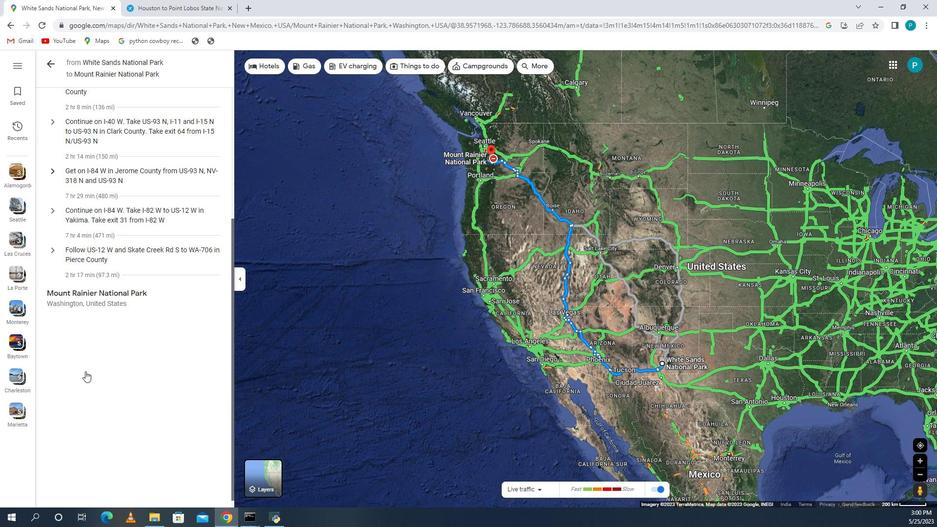 
Action: Mouse moved to (837, 307)
Screenshot: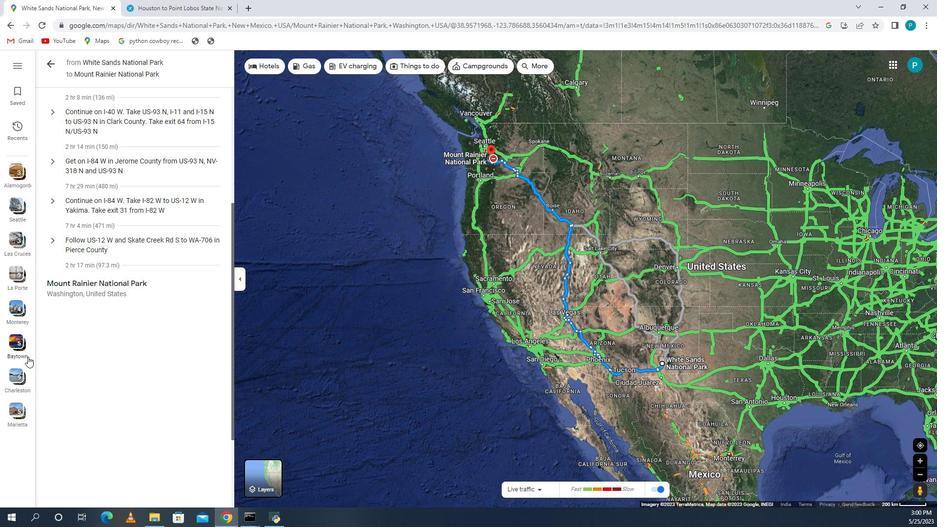 
Action: Mouse scrolled (837, 307) with delta (0, 0)
Screenshot: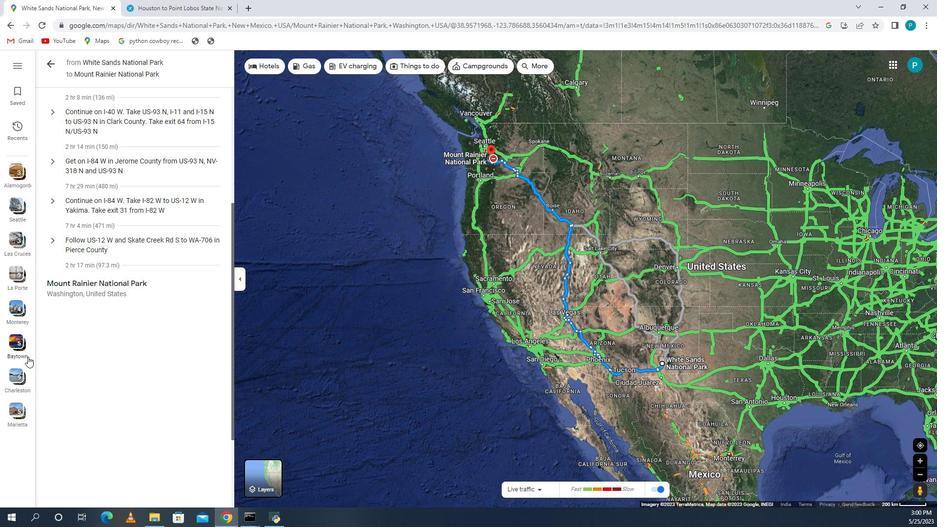 
Action: Mouse scrolled (837, 307) with delta (0, 0)
Screenshot: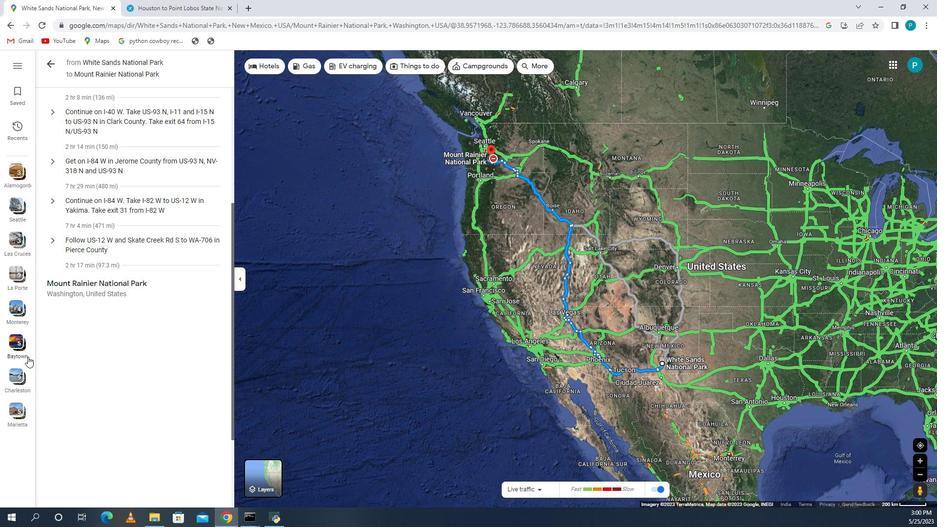 
Action: Mouse scrolled (837, 308) with delta (0, 0)
Screenshot: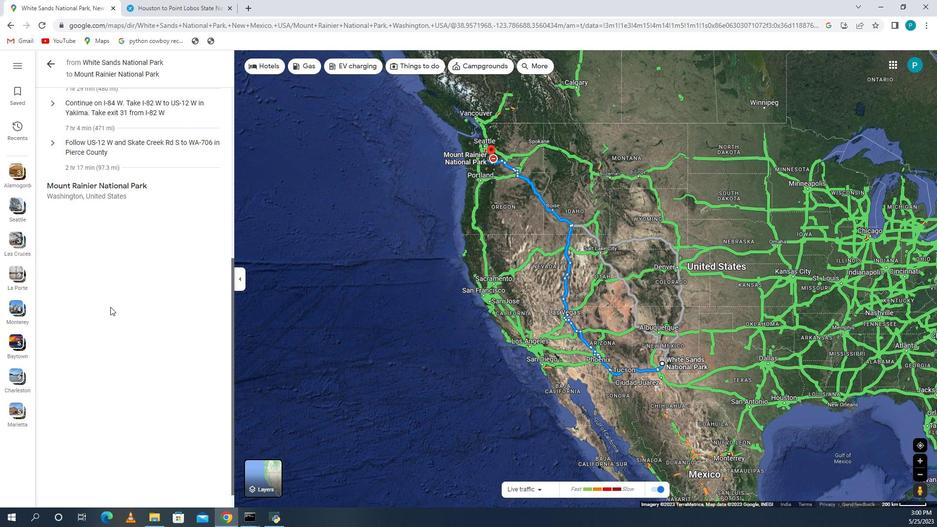 
Action: Mouse scrolled (837, 308) with delta (0, 0)
Screenshot: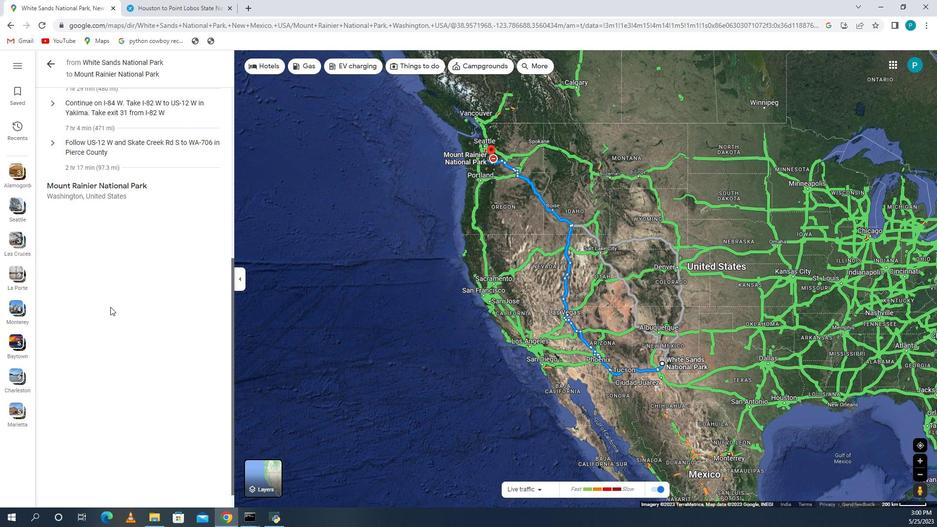 
Action: Mouse scrolled (837, 308) with delta (0, 0)
Screenshot: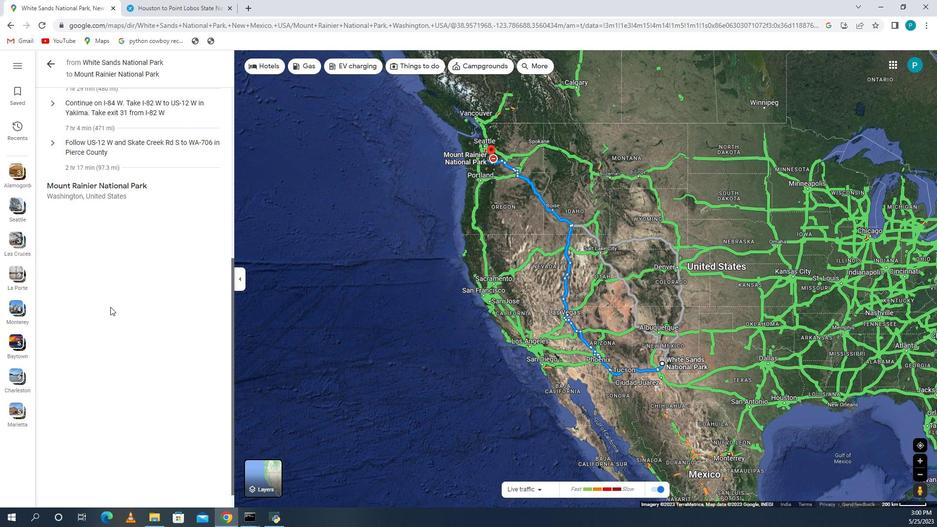 
Action: Mouse scrolled (837, 308) with delta (0, 0)
Screenshot: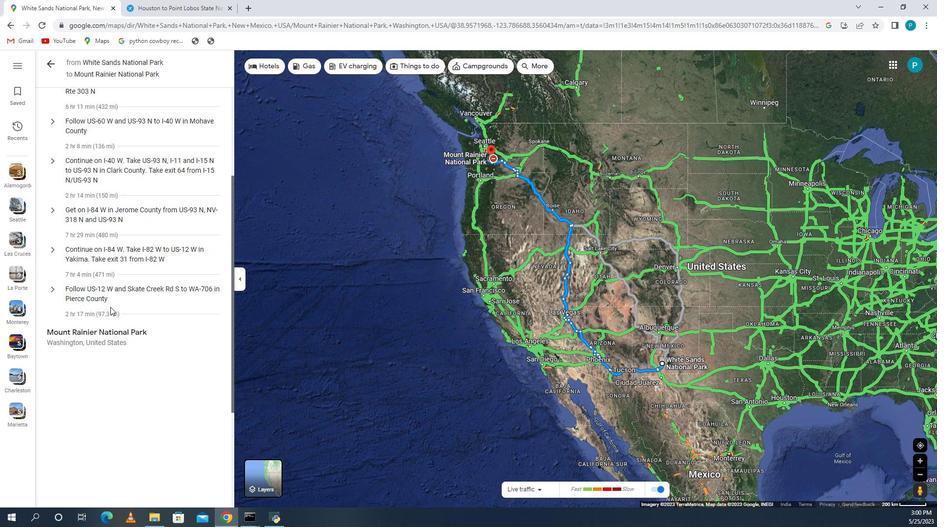 
Action: Mouse scrolled (837, 308) with delta (0, 0)
Screenshot: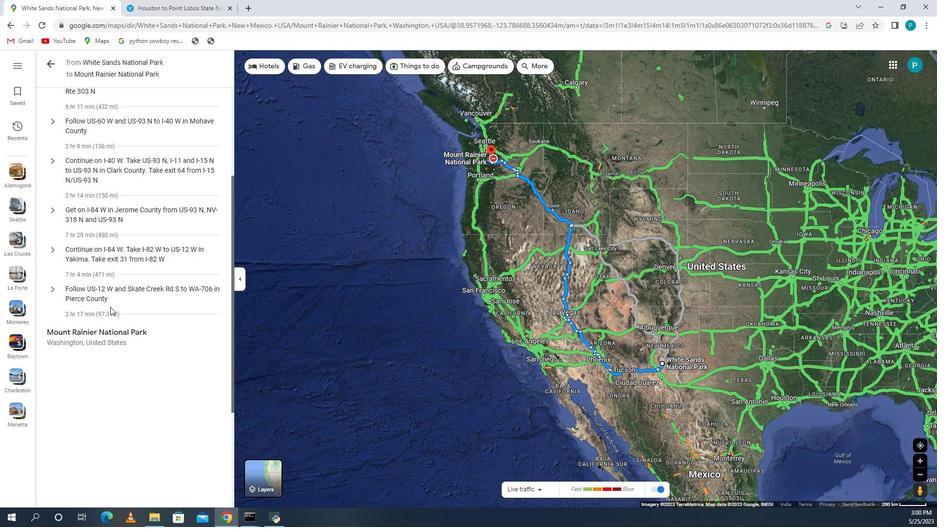 
Action: Mouse scrolled (837, 308) with delta (0, 0)
Screenshot: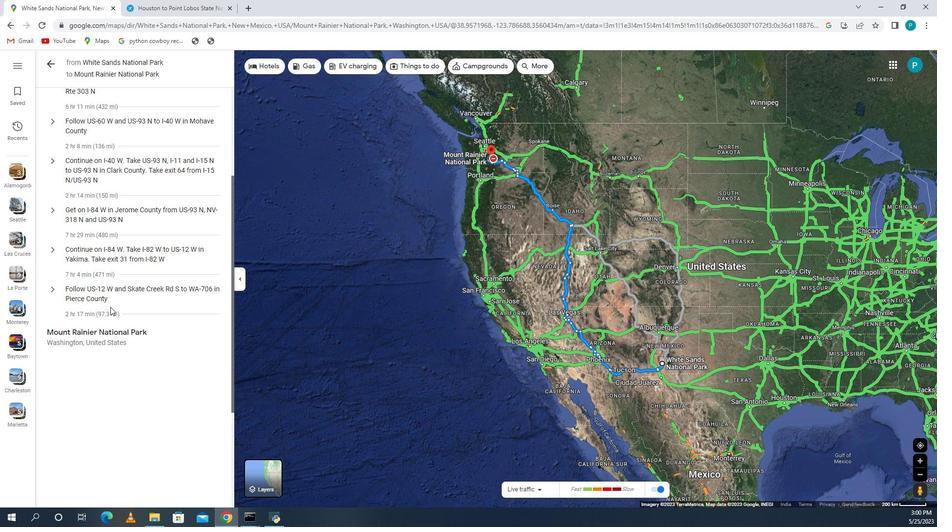 
Action: Mouse scrolled (837, 308) with delta (0, 0)
Screenshot: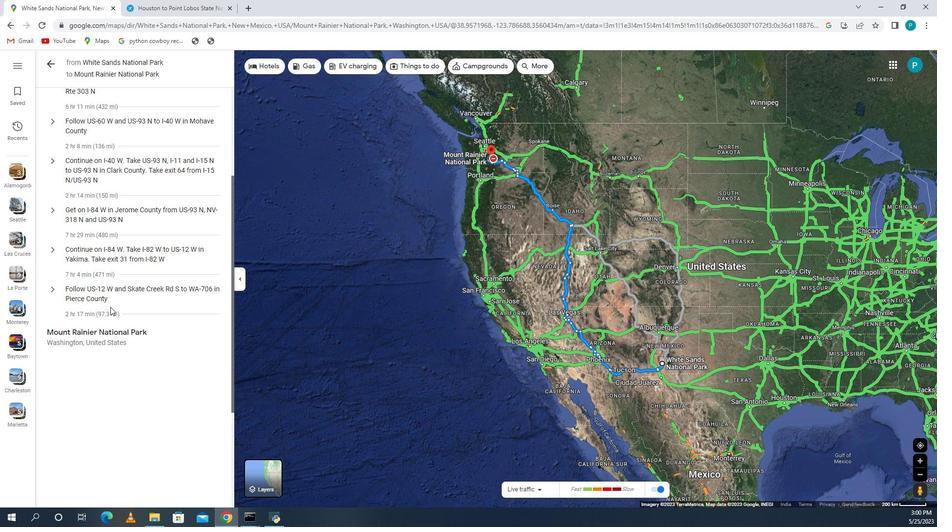 
Action: Mouse scrolled (837, 308) with delta (0, 0)
Screenshot: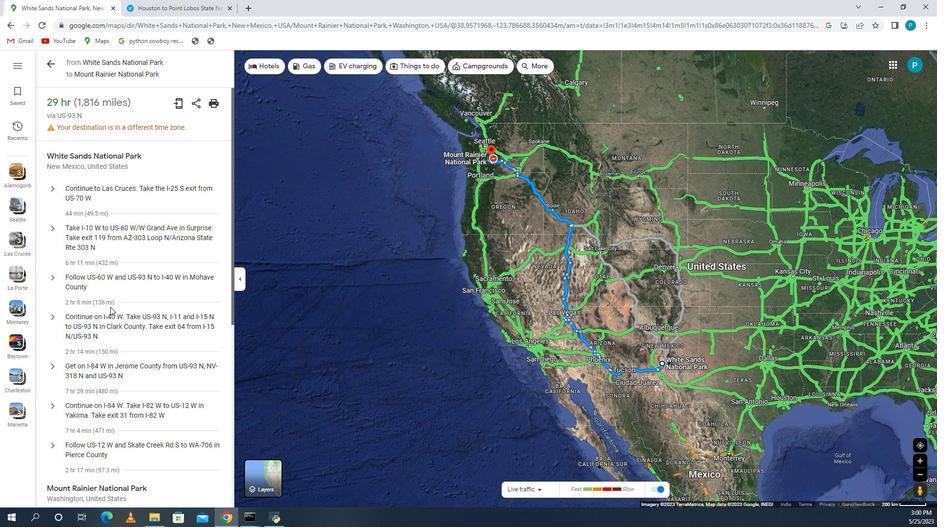 
Action: Mouse scrolled (837, 308) with delta (0, 0)
Screenshot: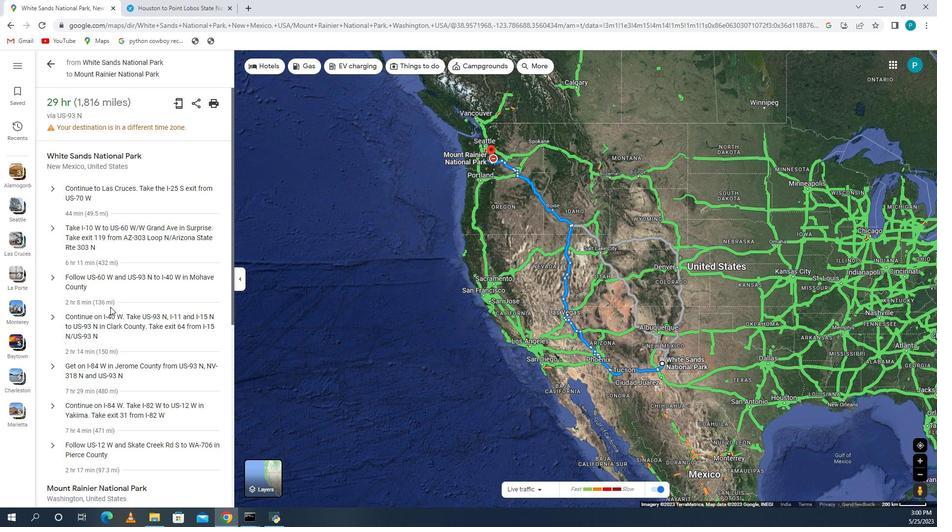 
Action: Mouse scrolled (837, 308) with delta (0, 0)
Screenshot: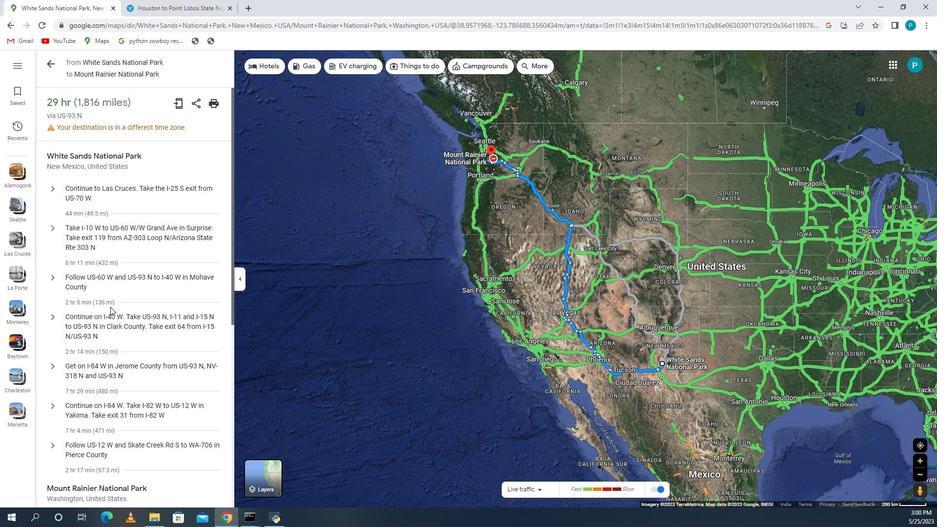 
Action: Mouse scrolled (837, 308) with delta (0, 0)
Screenshot: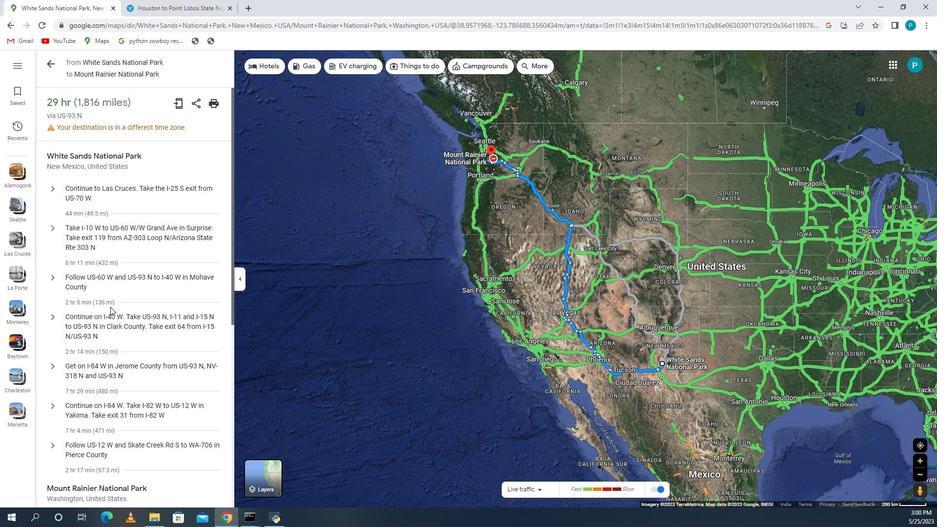 
Action: Mouse scrolled (837, 308) with delta (0, 0)
Screenshot: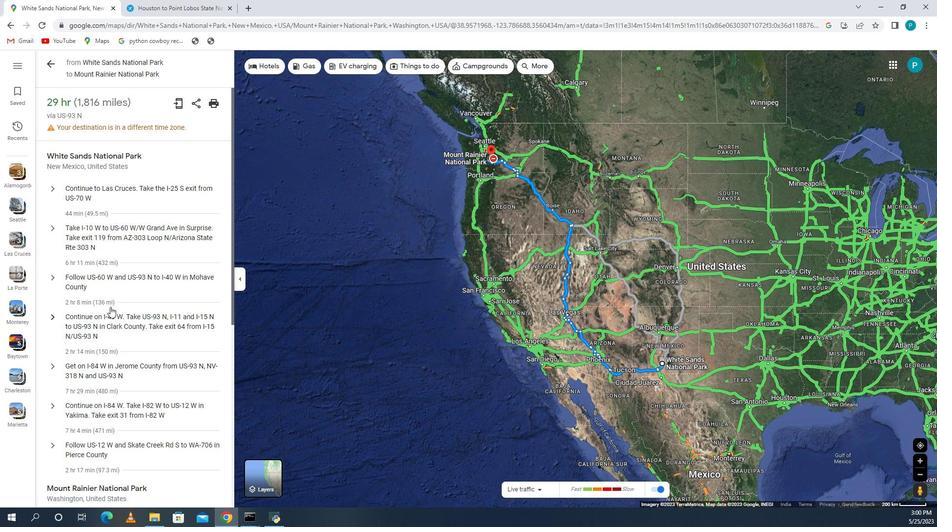 
Action: Mouse scrolled (837, 308) with delta (0, 0)
Screenshot: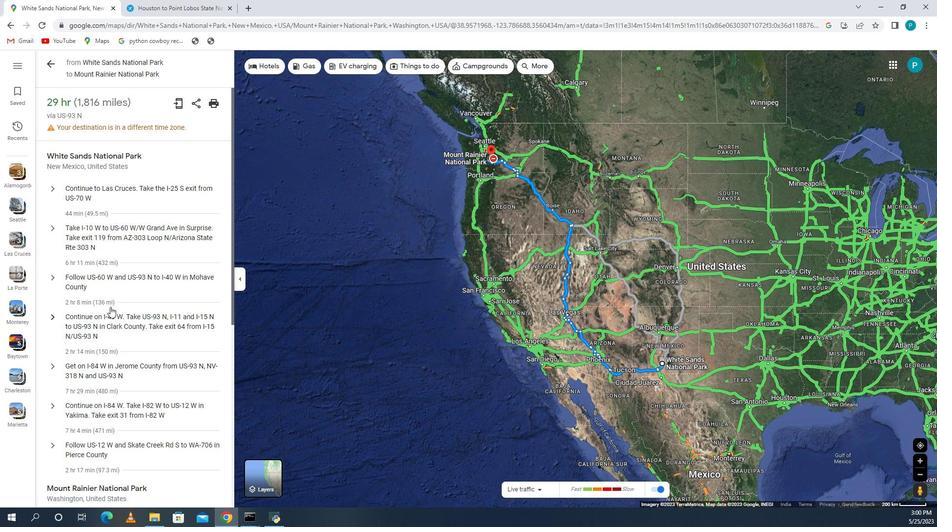 
Action: Mouse scrolled (837, 308) with delta (0, 0)
Screenshot: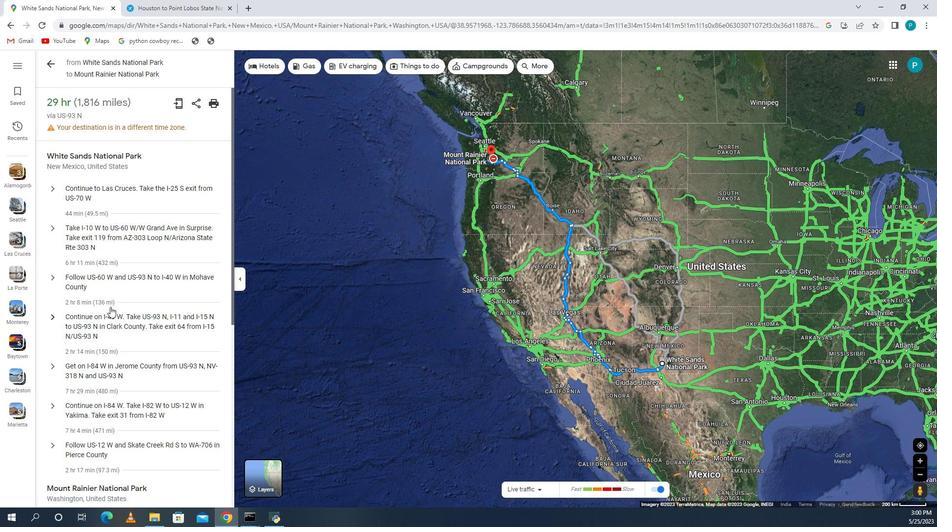 
Action: Mouse moved to (941, 209)
Screenshot: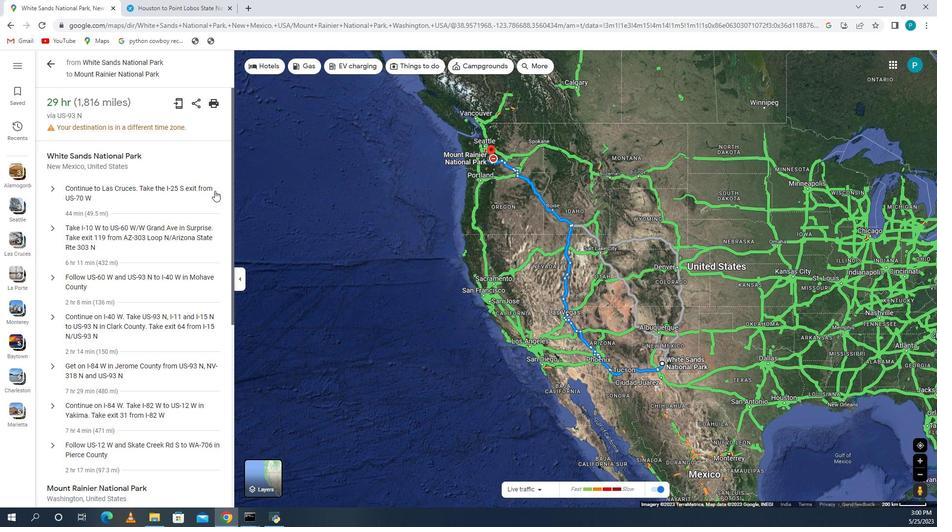 
Action: Mouse scrolled (941, 209) with delta (0, 0)
Screenshot: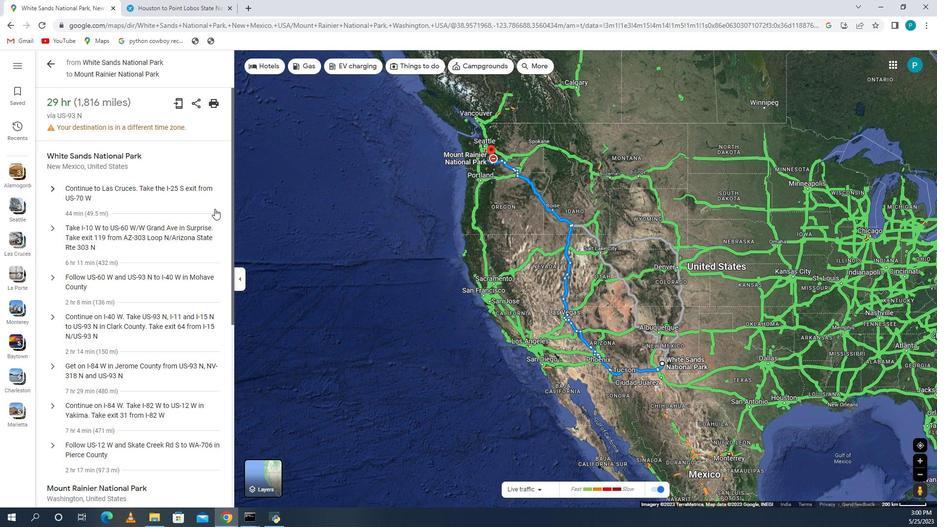 
Action: Mouse scrolled (941, 209) with delta (0, 0)
Screenshot: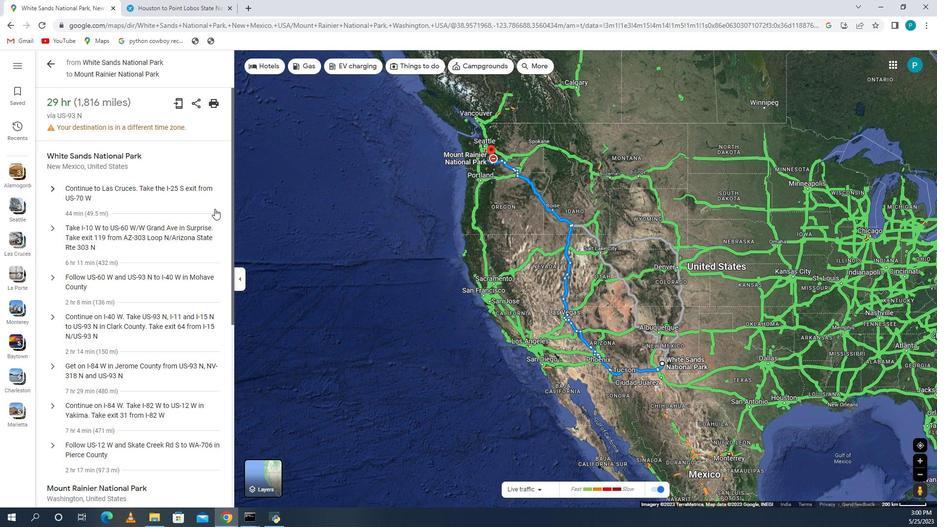 
Action: Mouse scrolled (941, 209) with delta (0, 0)
Screenshot: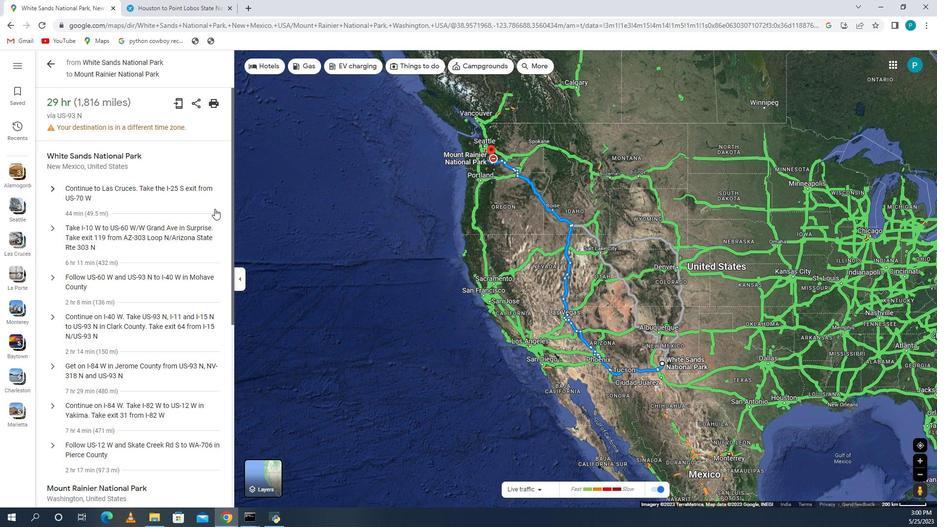 
Action: Mouse moved to (776, 67)
Screenshot: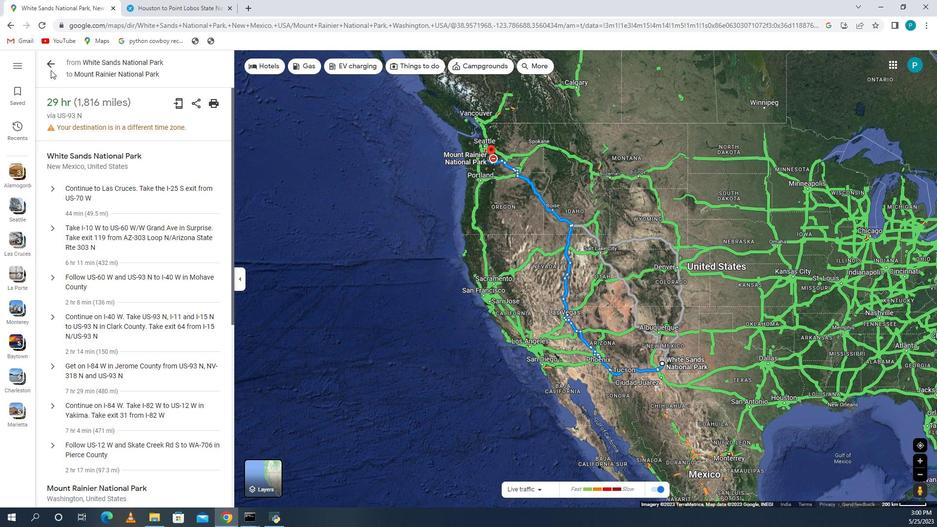 
